 Task: Search one way flight ticket for 5 adults, 1 child, 2 infants in seat and 1 infant on lap in business from Huntington: Tri-state Airport (milton J. Ferguson Field) to Riverton: Central Wyoming Regional Airport (was Riverton Regional) on 8-4-2023. Choice of flights is Sun country airlines. Number of bags: 2 checked bags. Price is upto 105000. Outbound departure time preference is 23:30.
Action: Mouse moved to (347, 284)
Screenshot: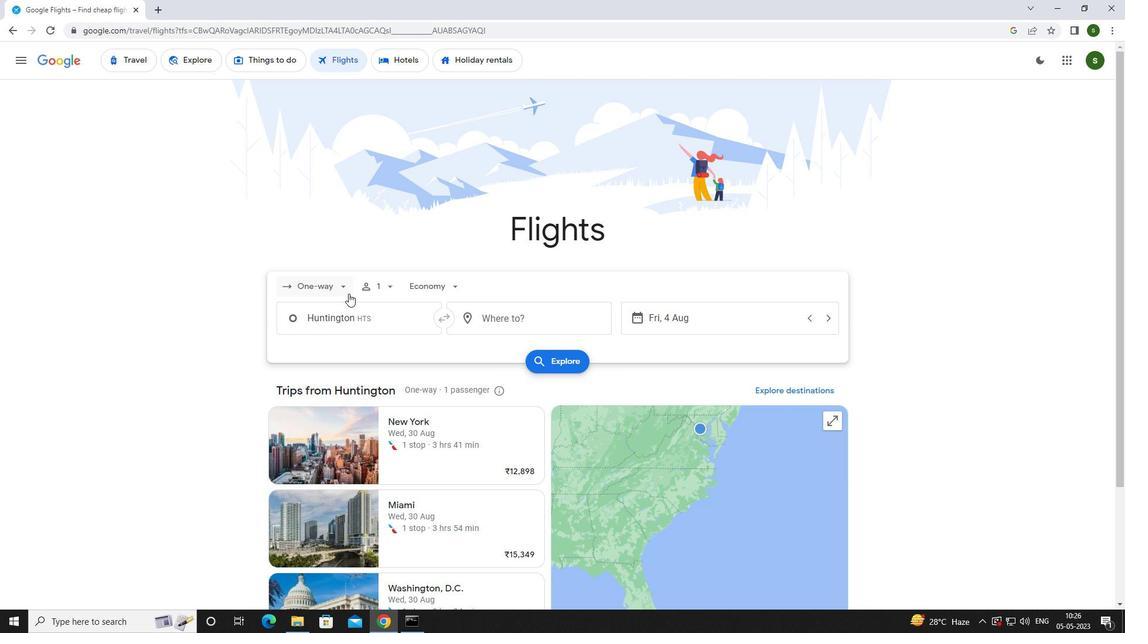 
Action: Mouse pressed left at (347, 284)
Screenshot: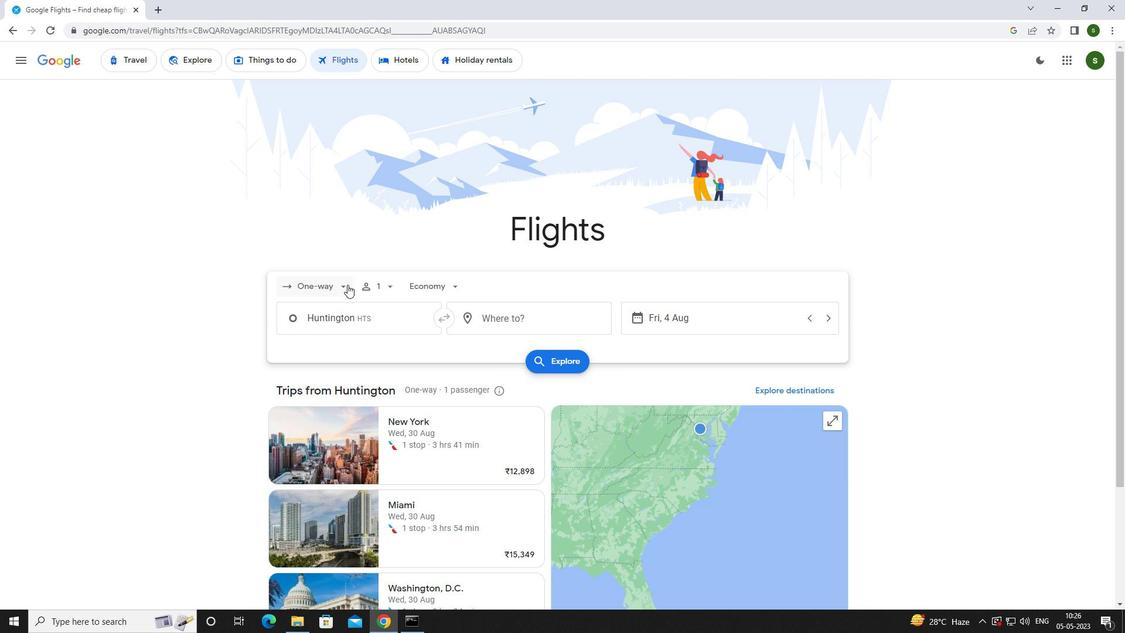 
Action: Mouse moved to (351, 338)
Screenshot: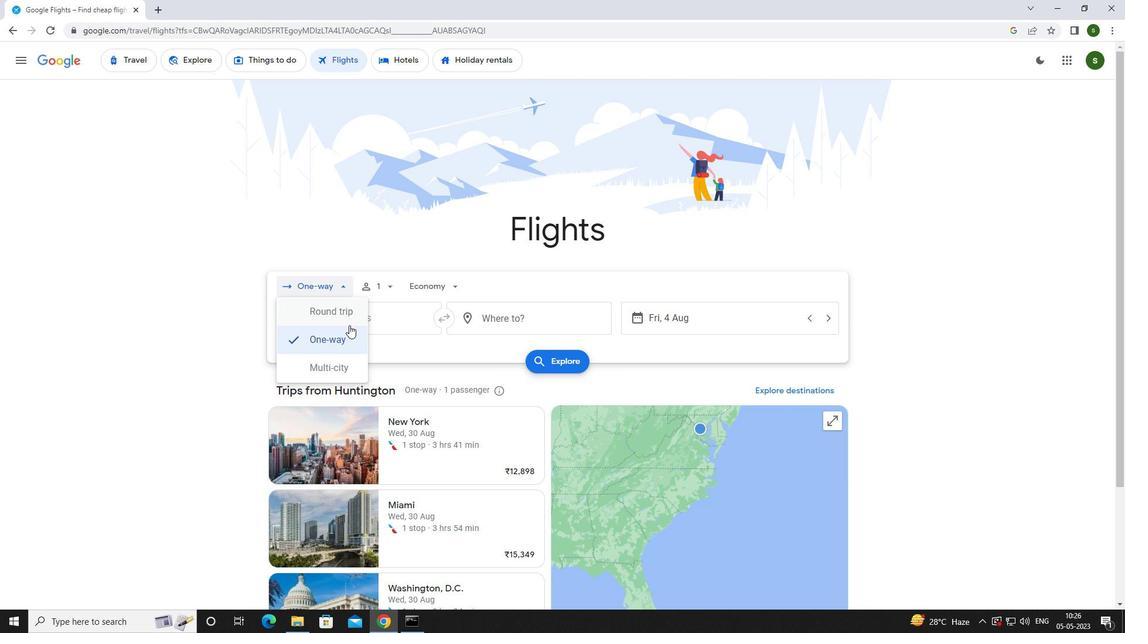 
Action: Mouse pressed left at (351, 338)
Screenshot: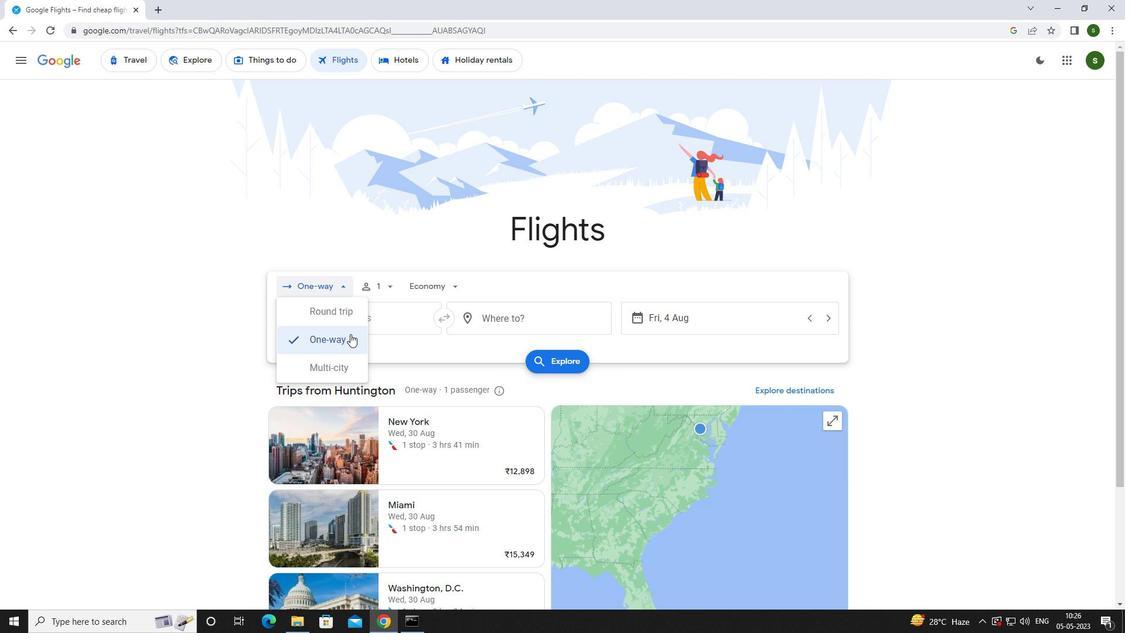 
Action: Mouse moved to (389, 289)
Screenshot: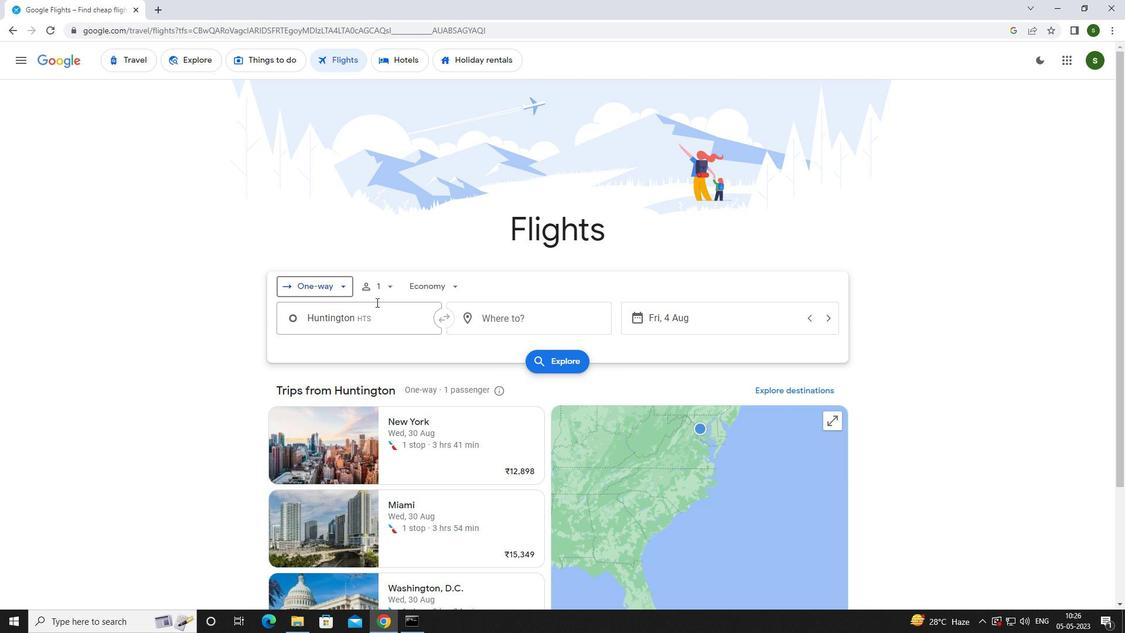 
Action: Mouse pressed left at (389, 289)
Screenshot: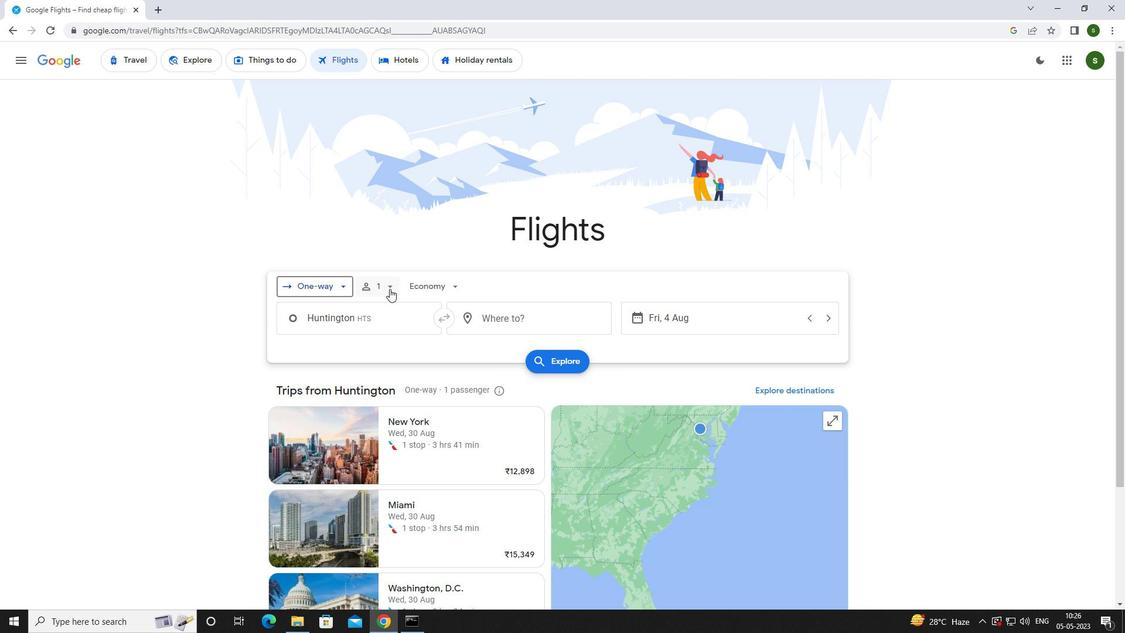 
Action: Mouse moved to (485, 316)
Screenshot: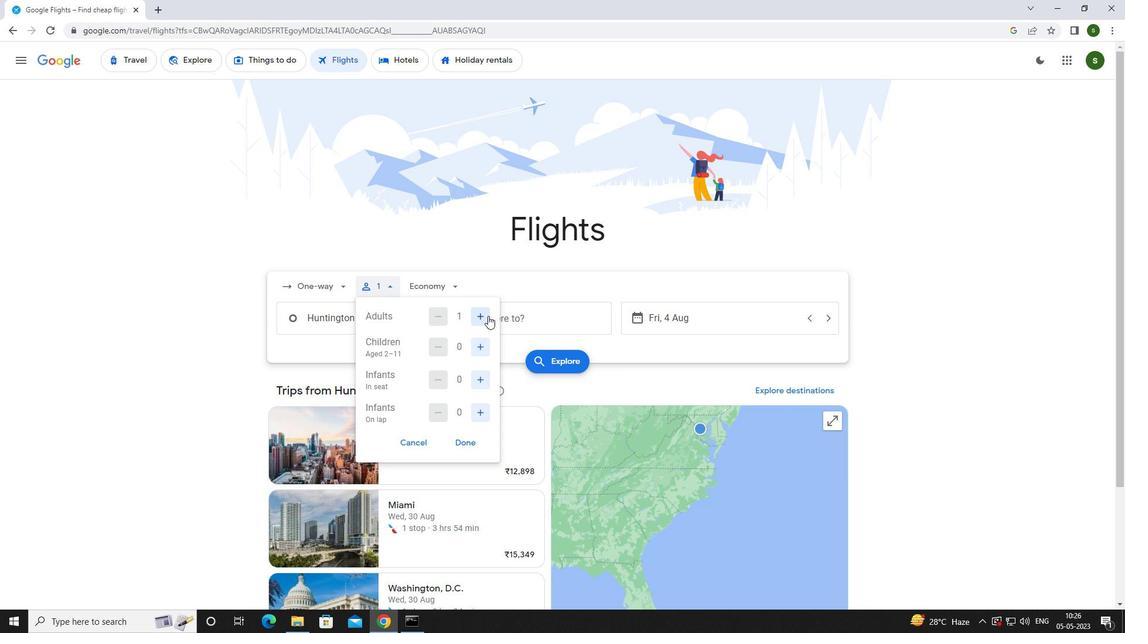 
Action: Mouse pressed left at (485, 316)
Screenshot: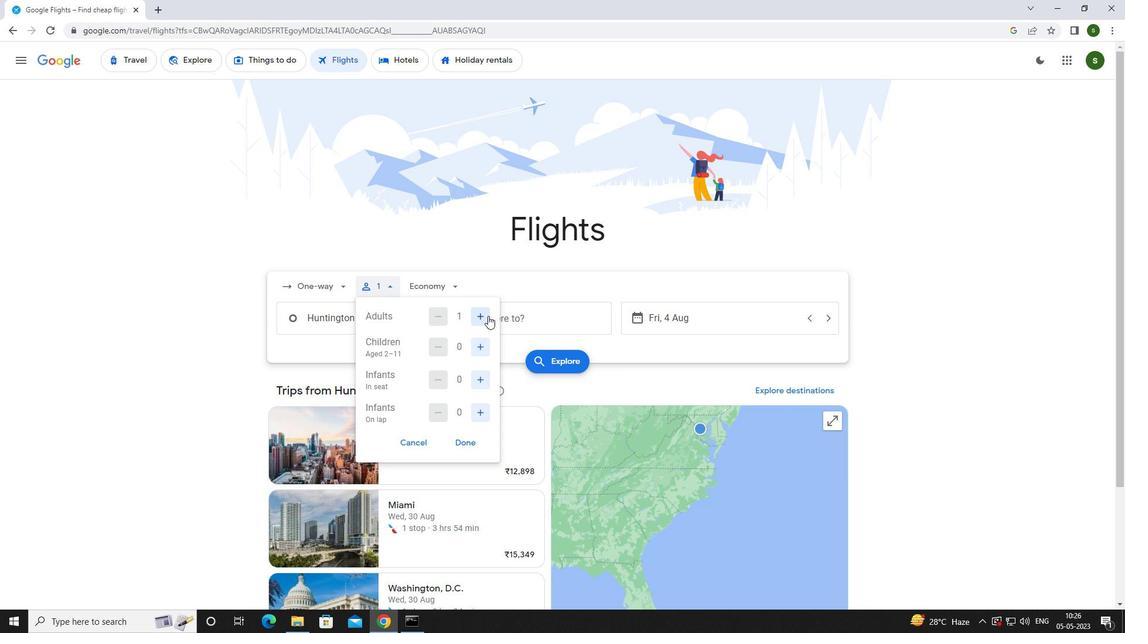 
Action: Mouse pressed left at (485, 316)
Screenshot: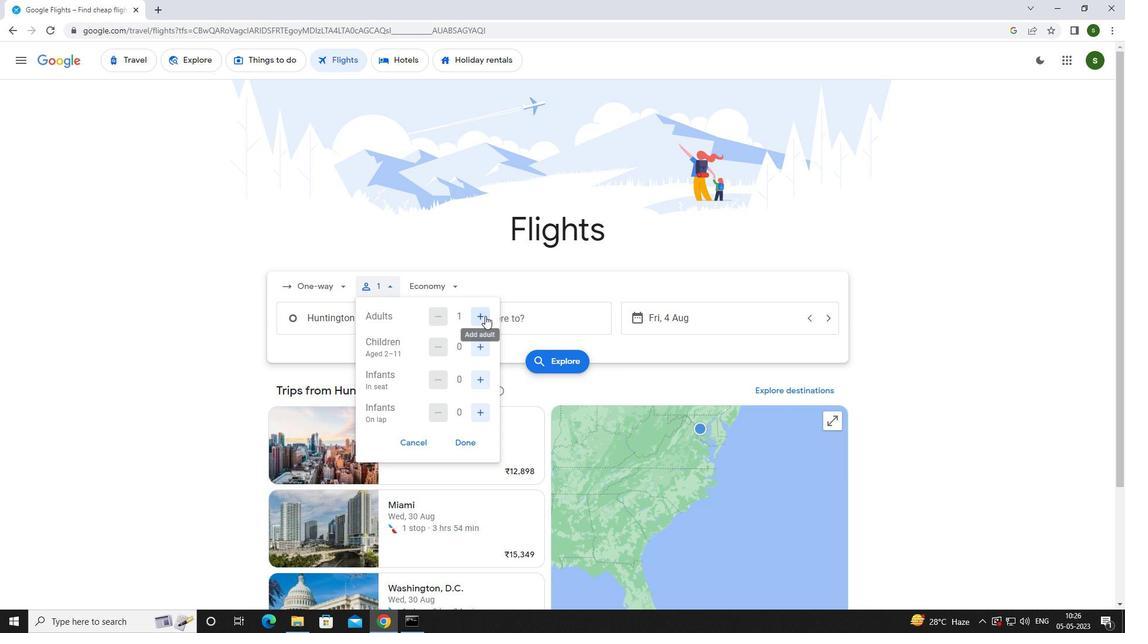 
Action: Mouse pressed left at (485, 316)
Screenshot: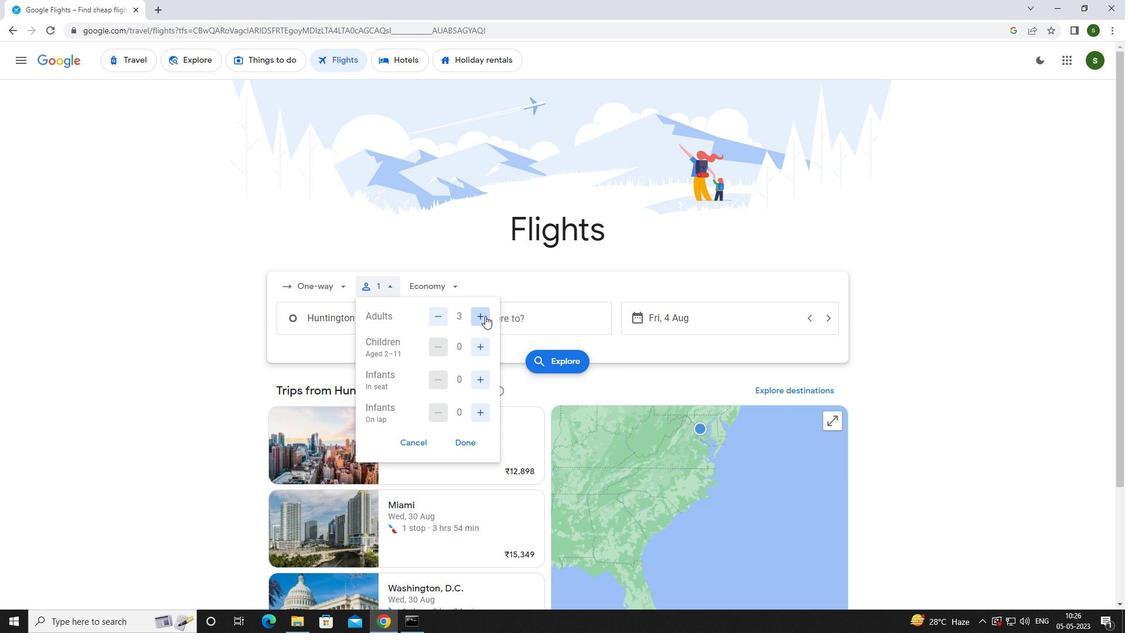 
Action: Mouse pressed left at (485, 316)
Screenshot: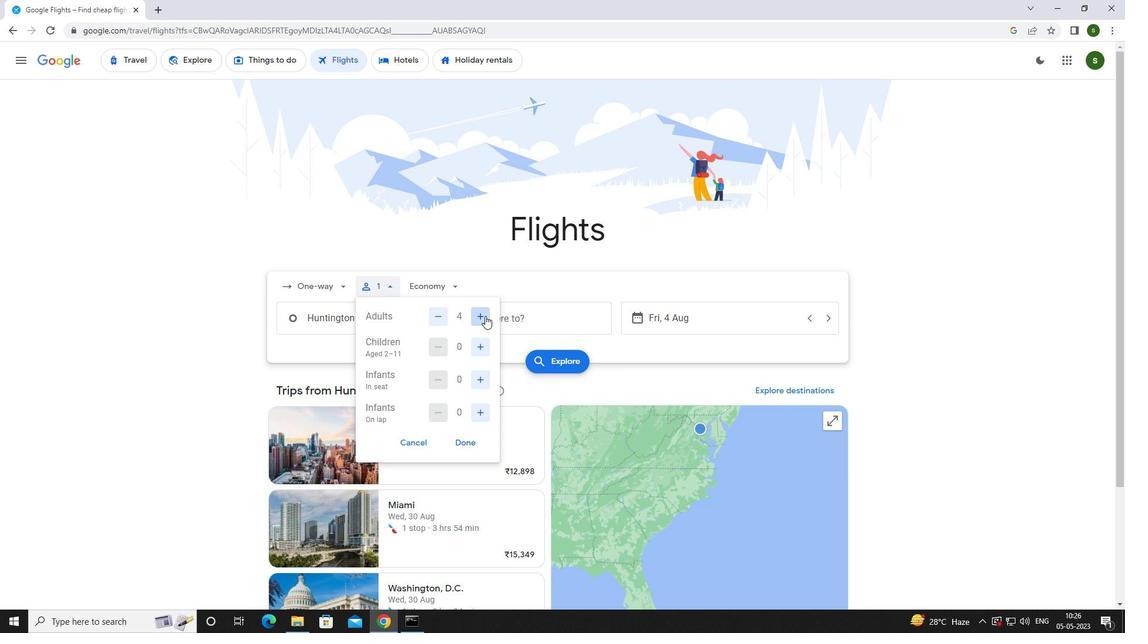 
Action: Mouse moved to (484, 343)
Screenshot: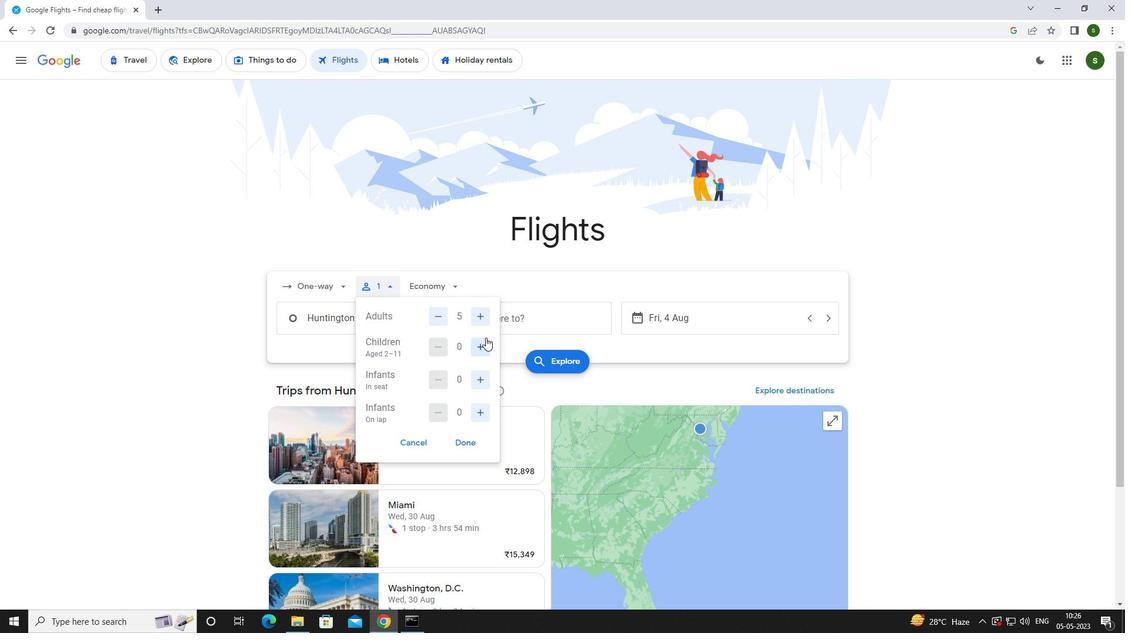 
Action: Mouse pressed left at (484, 343)
Screenshot: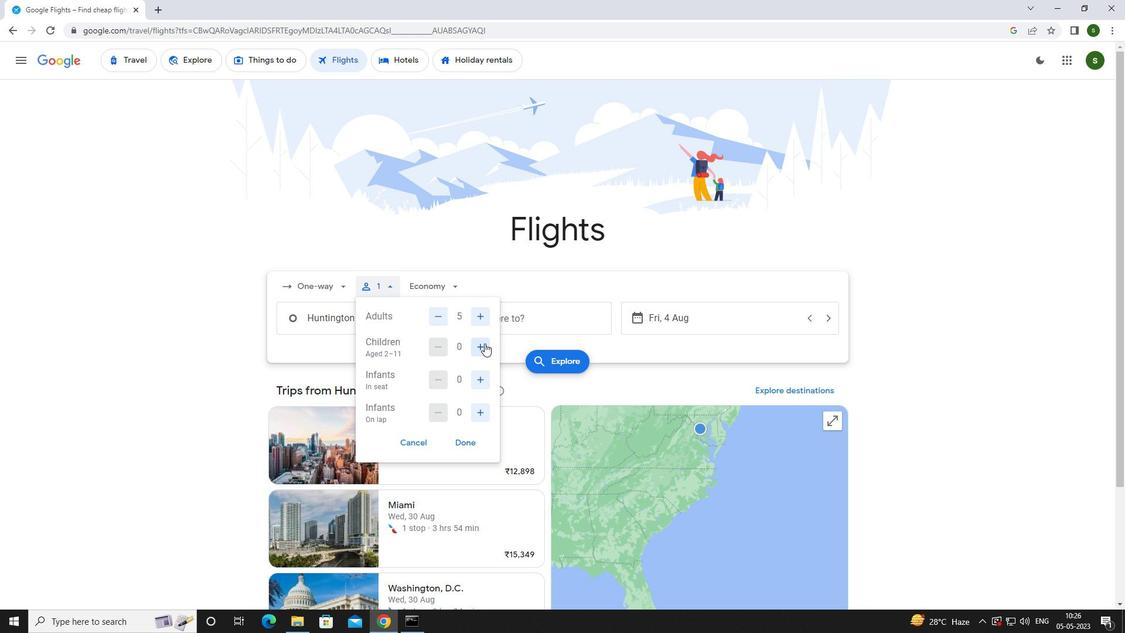 
Action: Mouse moved to (483, 381)
Screenshot: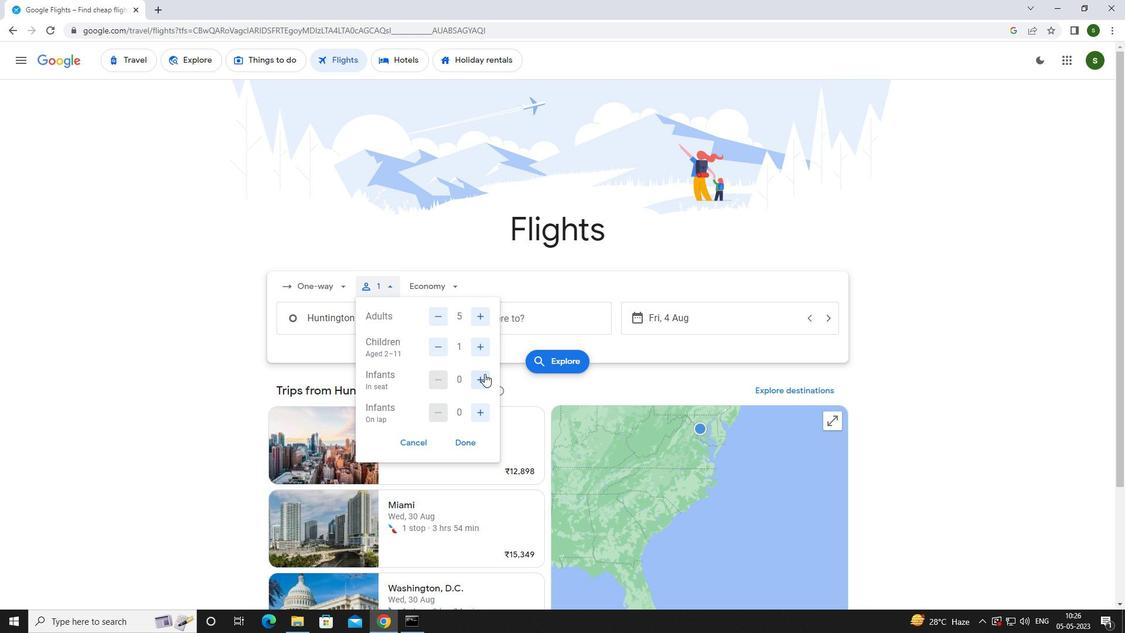 
Action: Mouse pressed left at (483, 381)
Screenshot: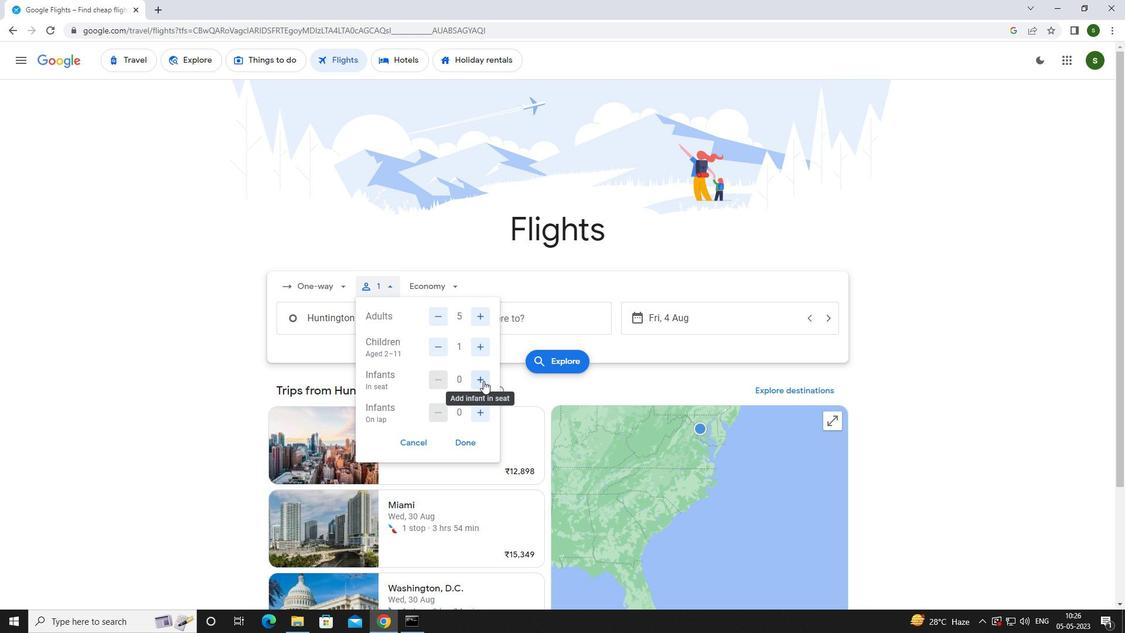 
Action: Mouse moved to (483, 381)
Screenshot: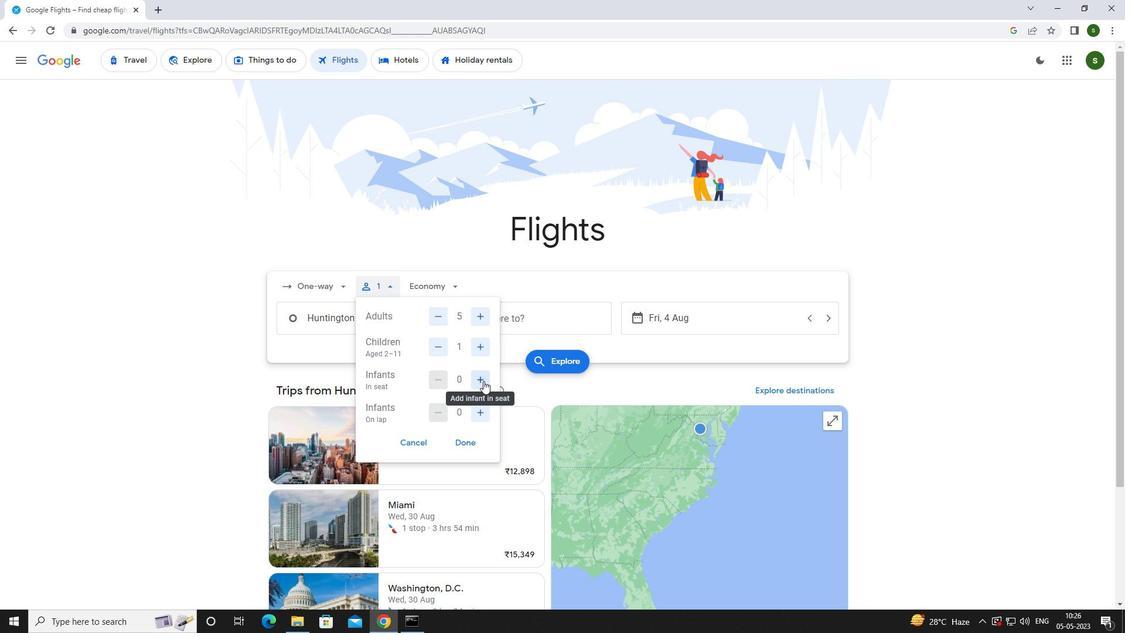 
Action: Mouse pressed left at (483, 381)
Screenshot: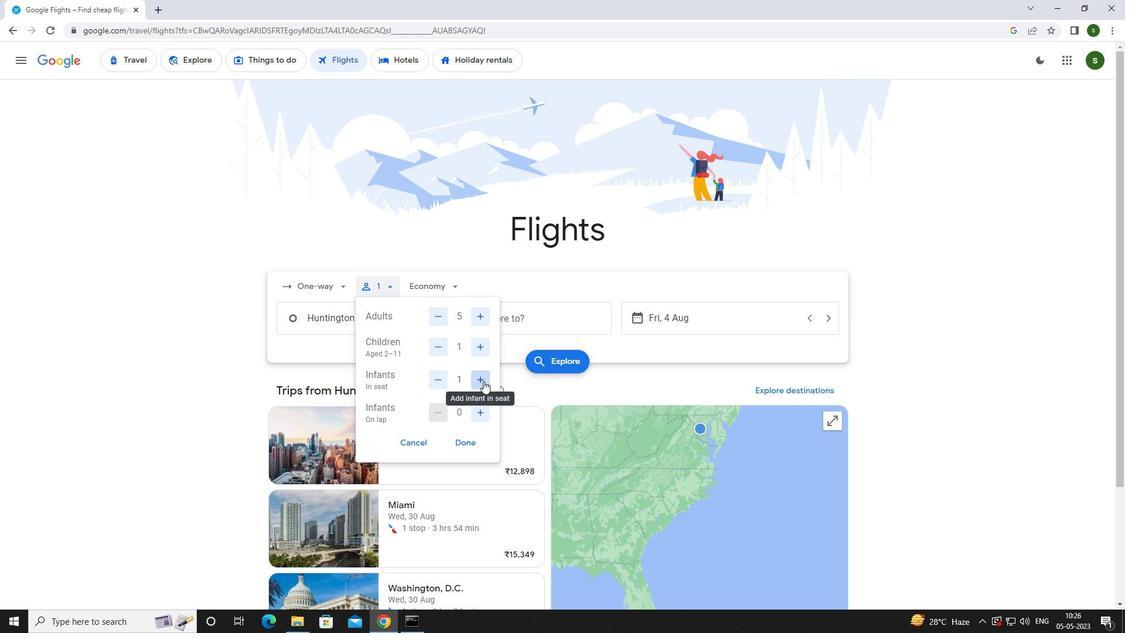 
Action: Mouse moved to (486, 406)
Screenshot: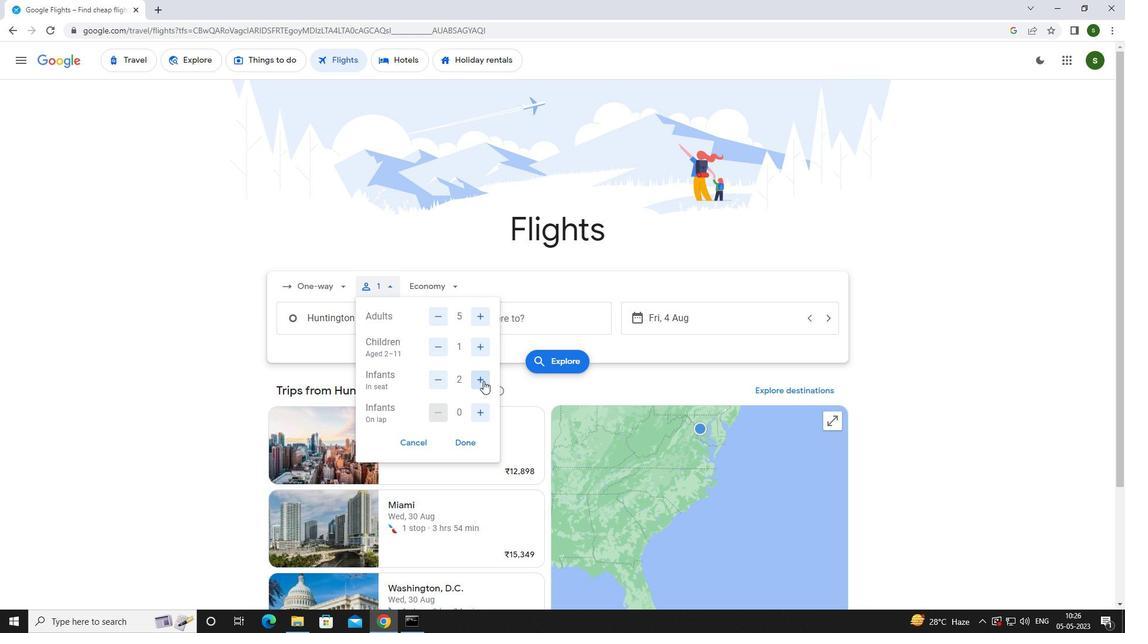 
Action: Mouse pressed left at (486, 406)
Screenshot: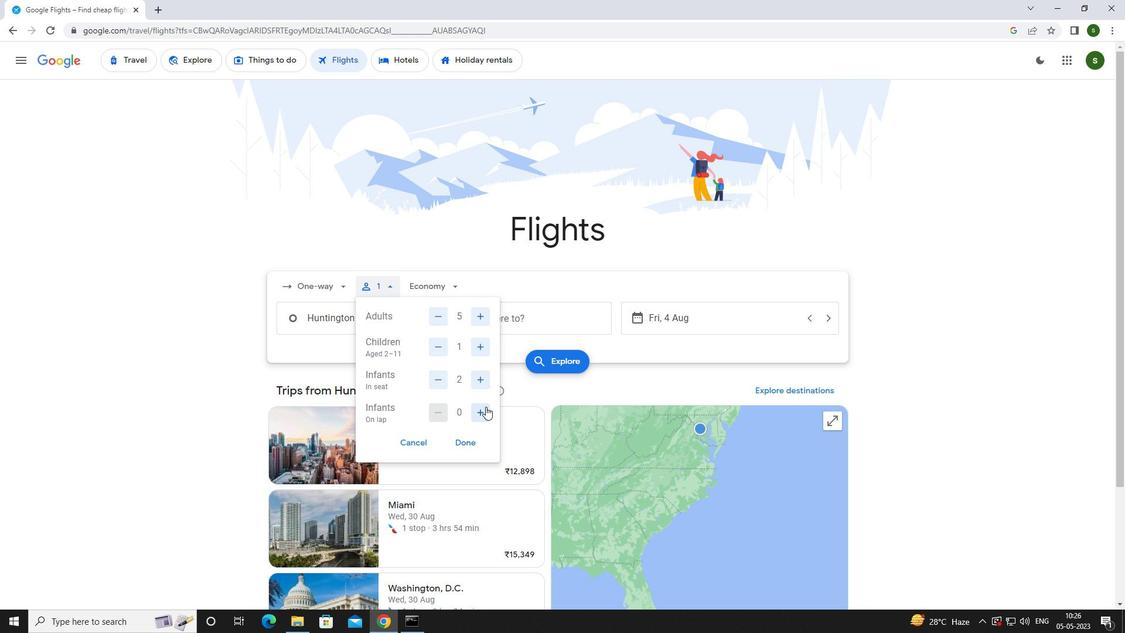 
Action: Mouse moved to (445, 285)
Screenshot: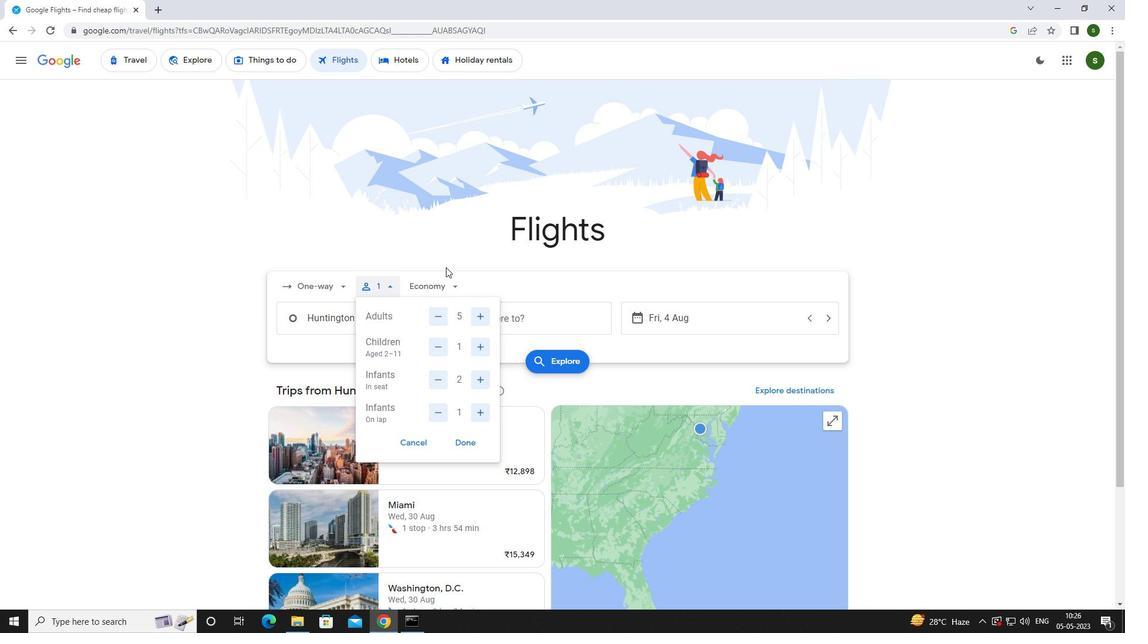 
Action: Mouse pressed left at (445, 285)
Screenshot: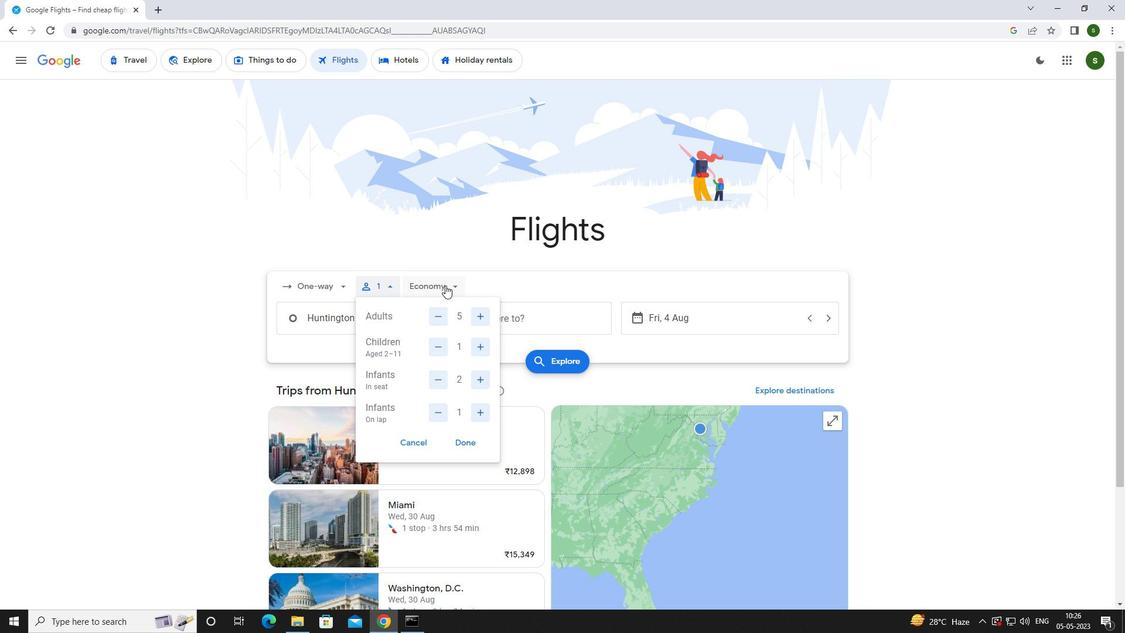 
Action: Mouse moved to (456, 366)
Screenshot: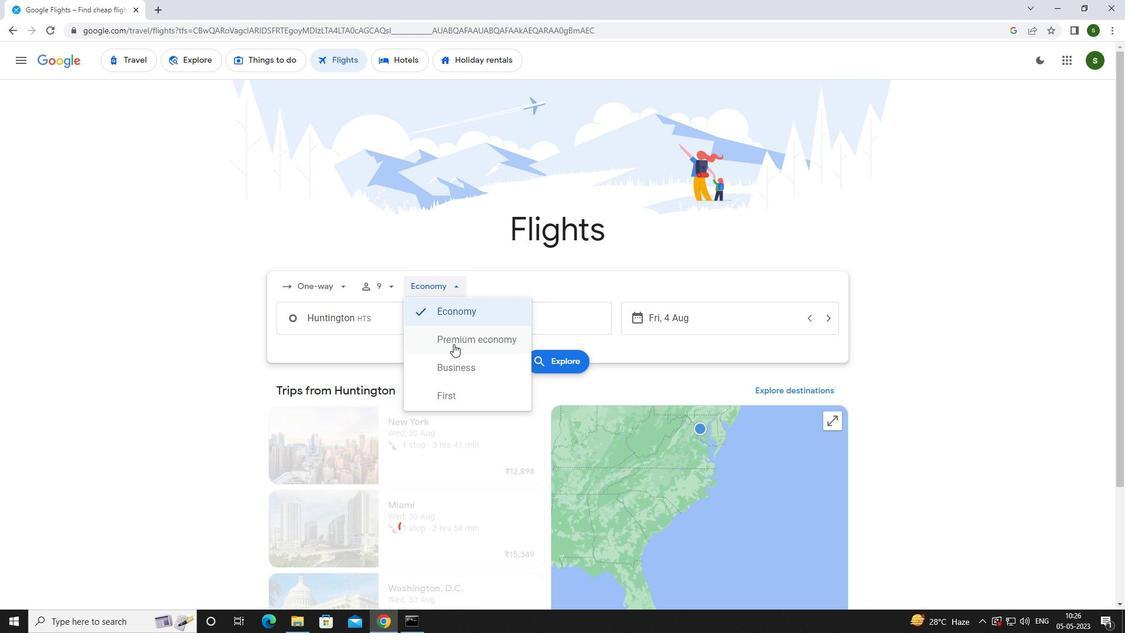 
Action: Mouse pressed left at (456, 366)
Screenshot: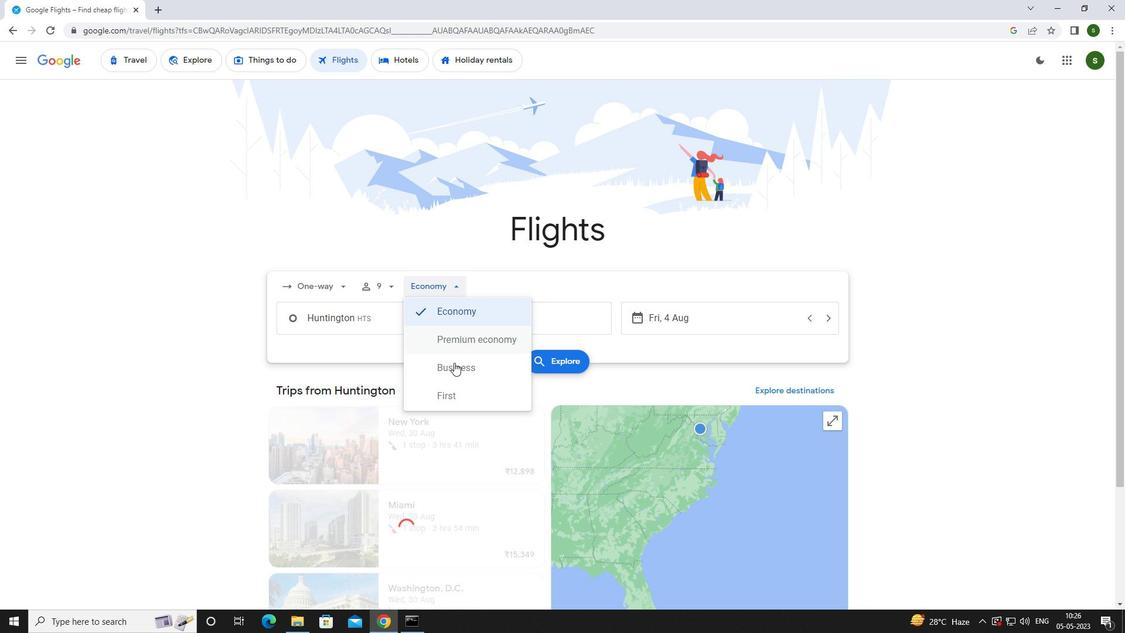 
Action: Mouse moved to (415, 318)
Screenshot: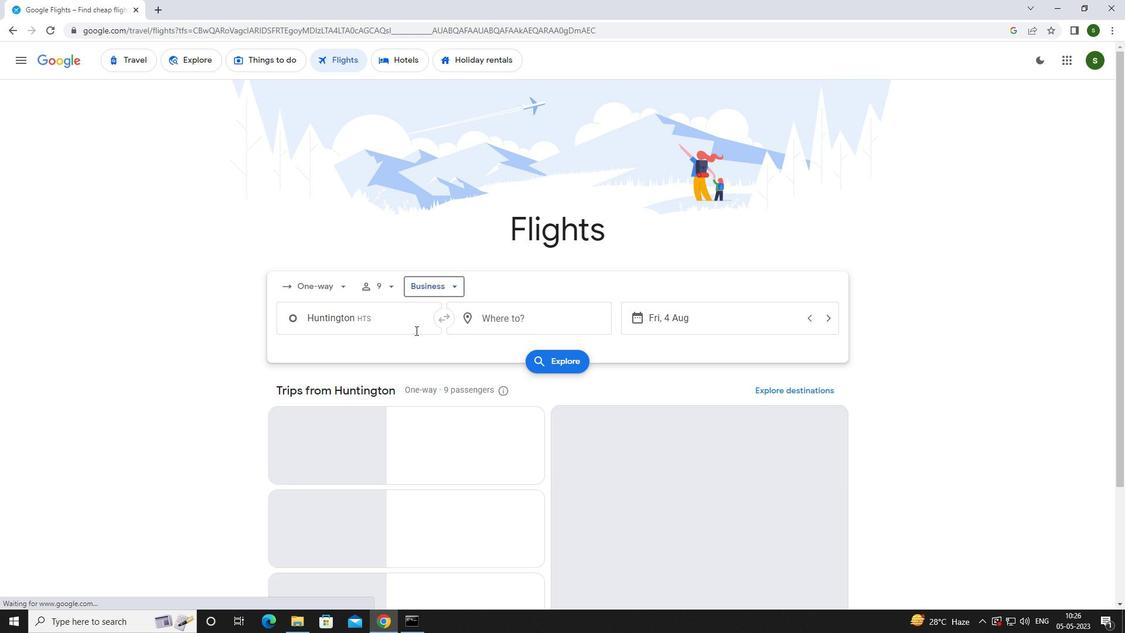 
Action: Mouse pressed left at (415, 318)
Screenshot: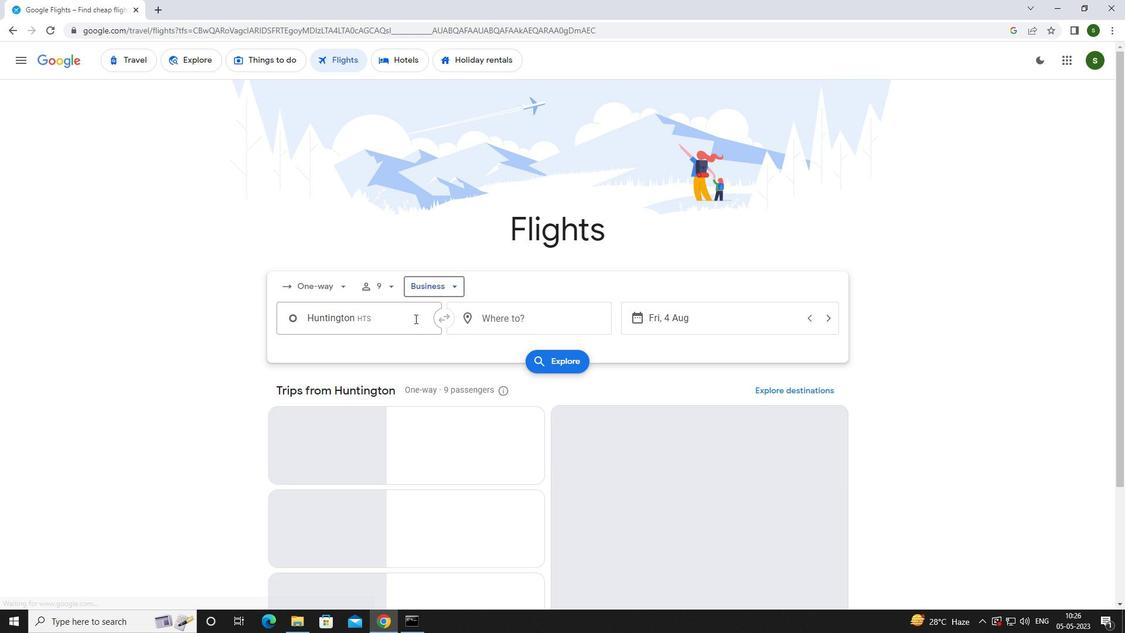
Action: Key pressed <Key.caps_lock>h<Key.caps_lock>untington
Screenshot: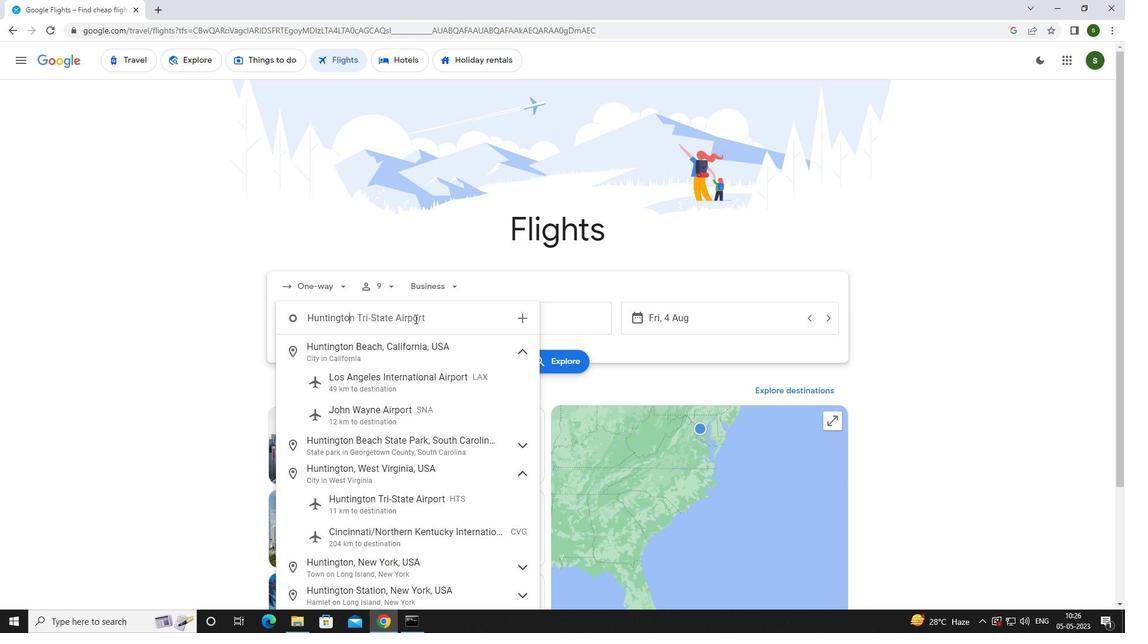 
Action: Mouse moved to (438, 502)
Screenshot: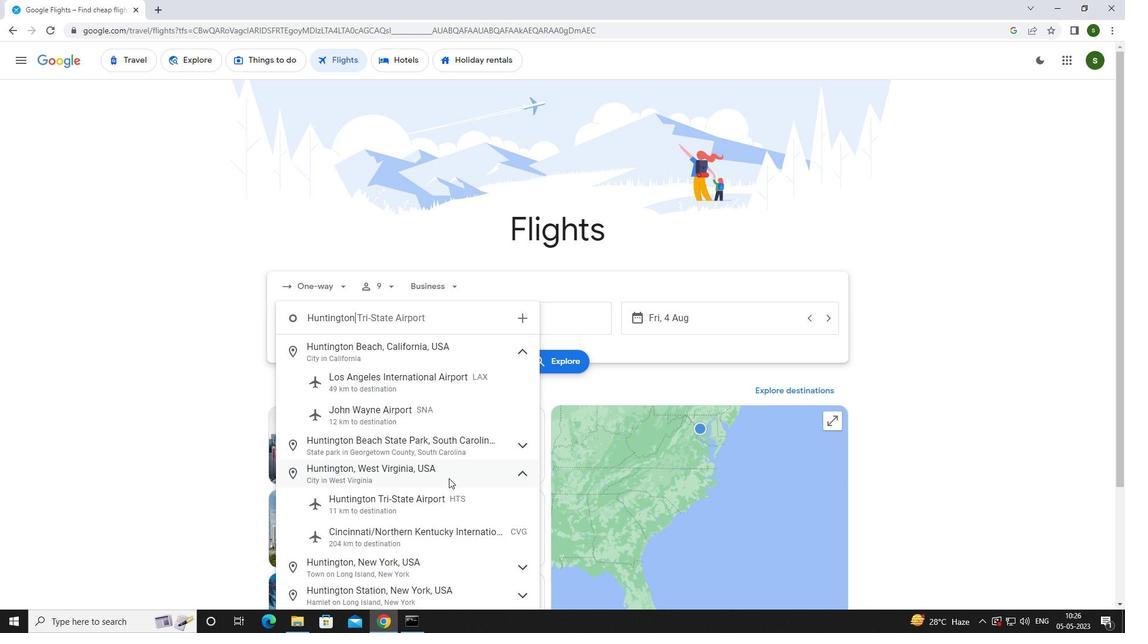 
Action: Mouse pressed left at (438, 502)
Screenshot: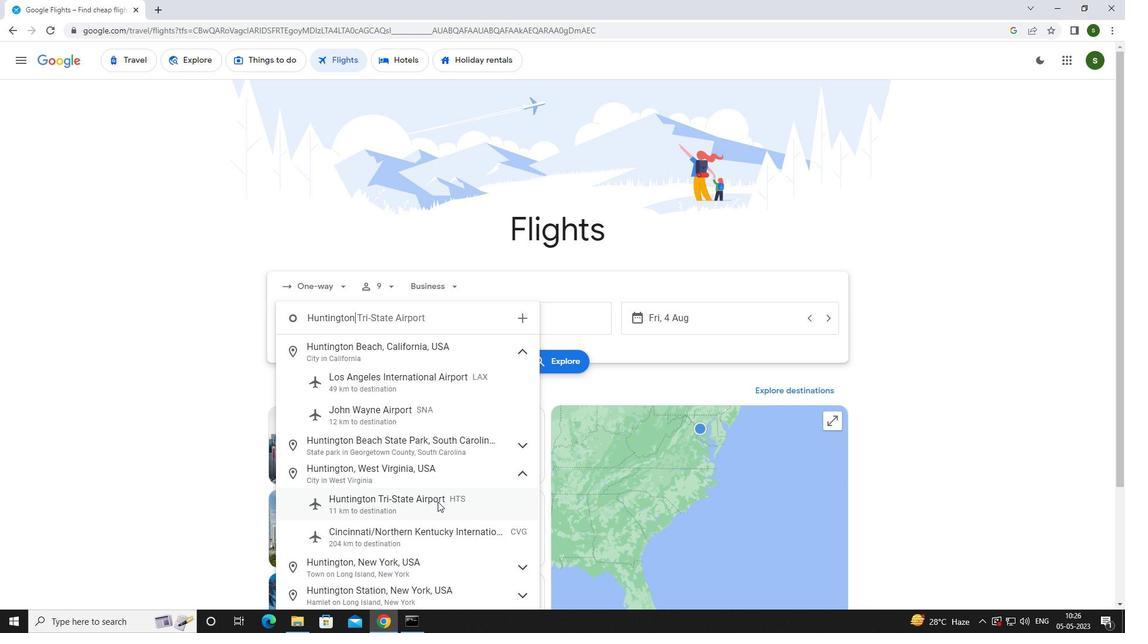 
Action: Mouse moved to (527, 324)
Screenshot: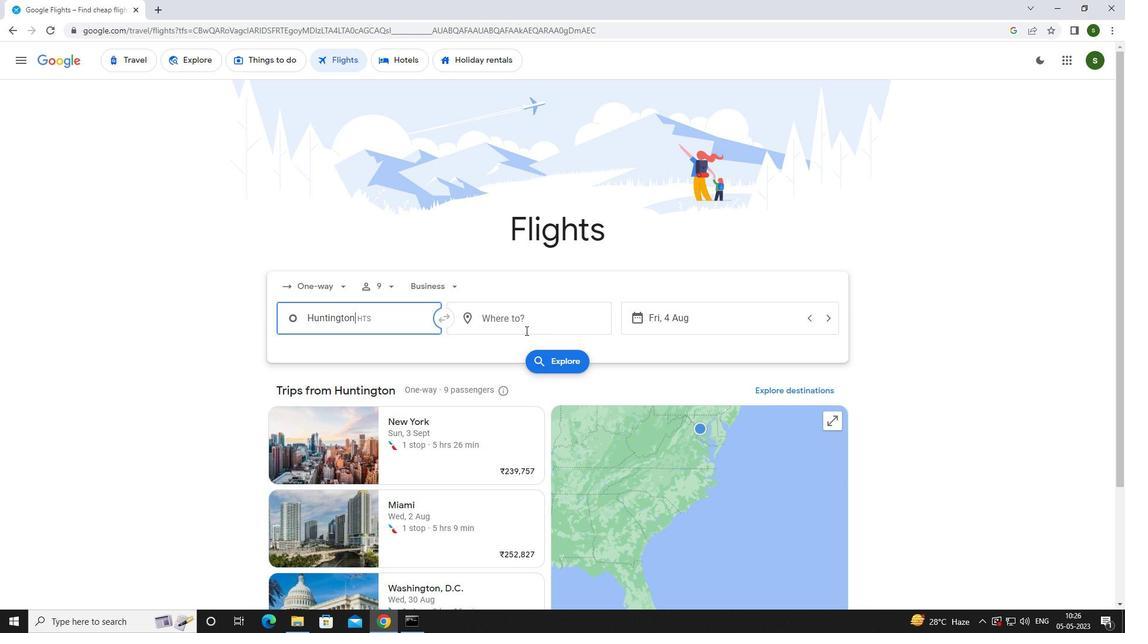 
Action: Mouse pressed left at (527, 324)
Screenshot: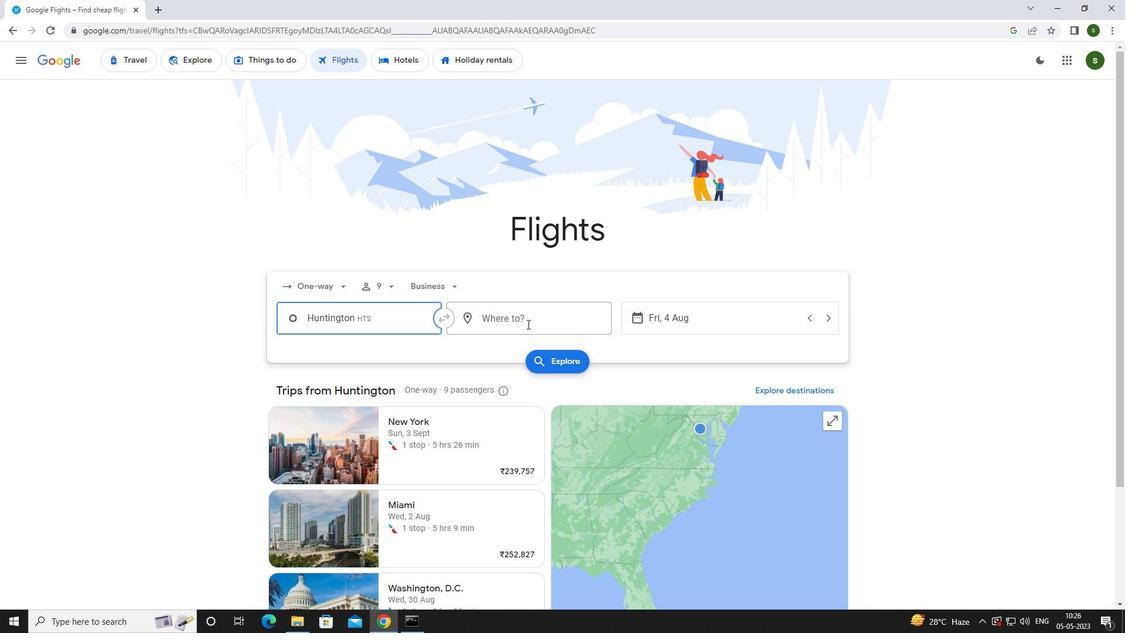 
Action: Key pressed <Key.caps_lock>r<Key.caps_lock>iverton
Screenshot: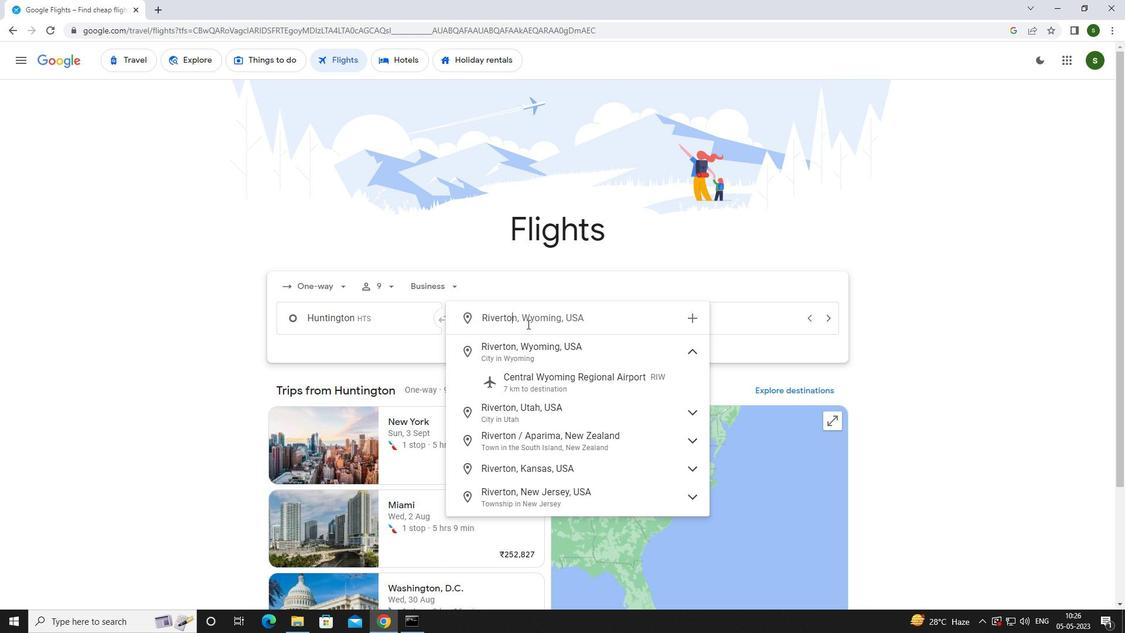 
Action: Mouse moved to (545, 385)
Screenshot: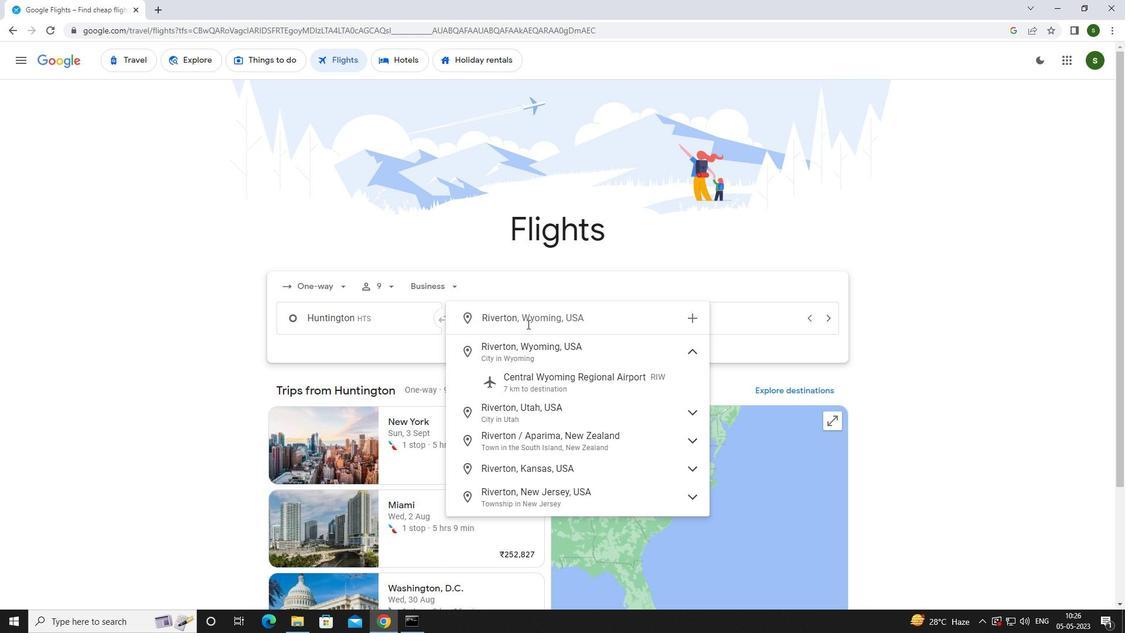 
Action: Mouse pressed left at (545, 385)
Screenshot: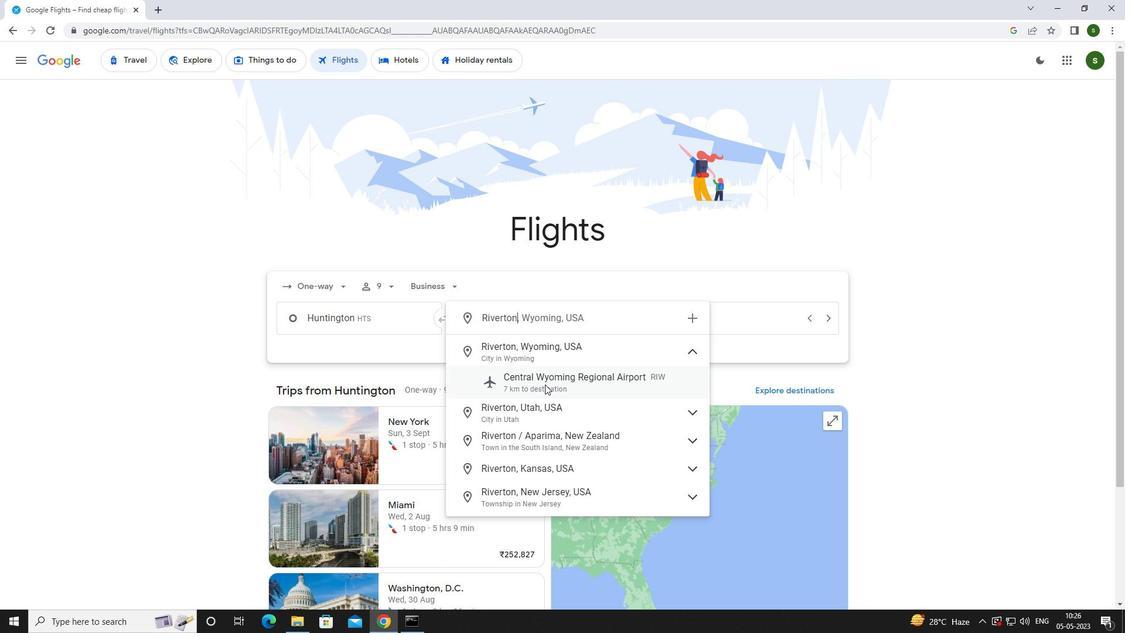 
Action: Mouse moved to (700, 321)
Screenshot: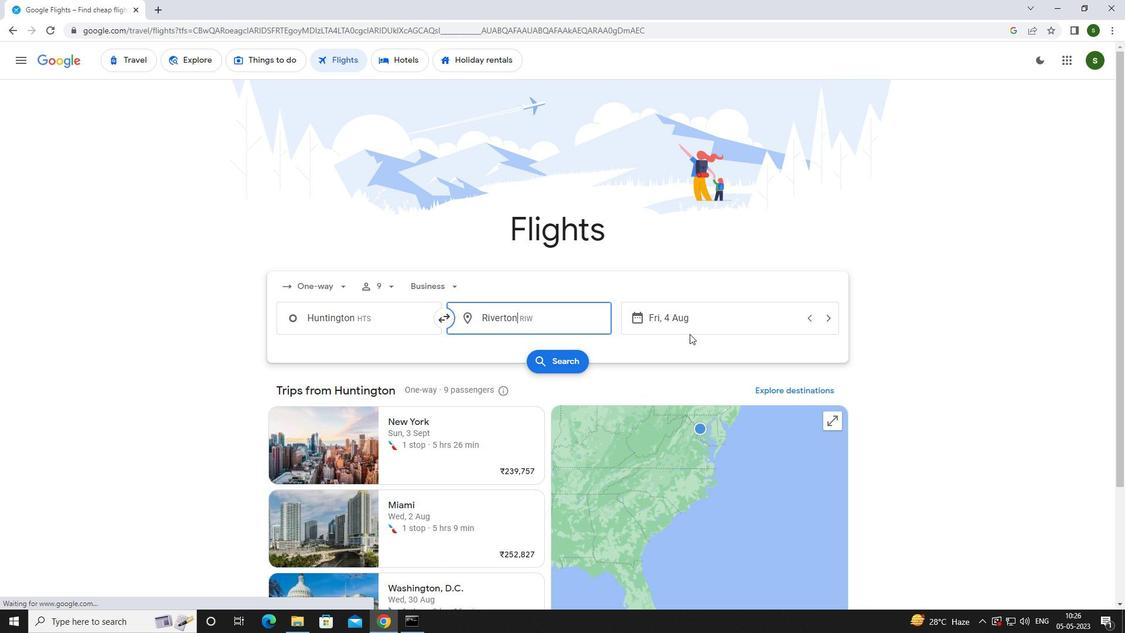 
Action: Mouse pressed left at (700, 321)
Screenshot: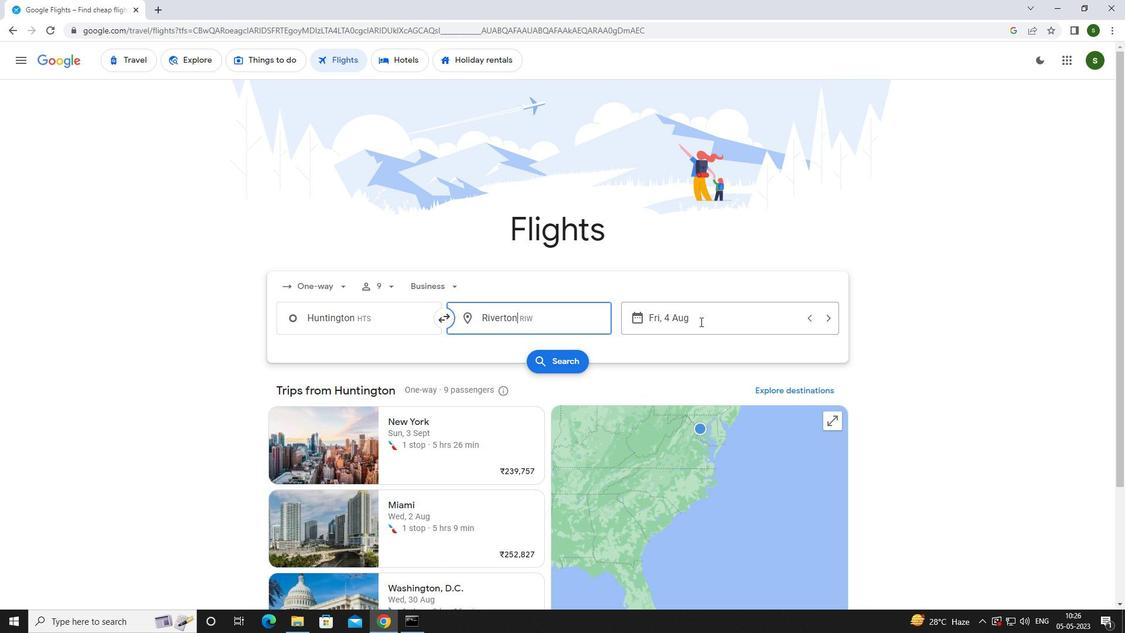 
Action: Mouse moved to (571, 395)
Screenshot: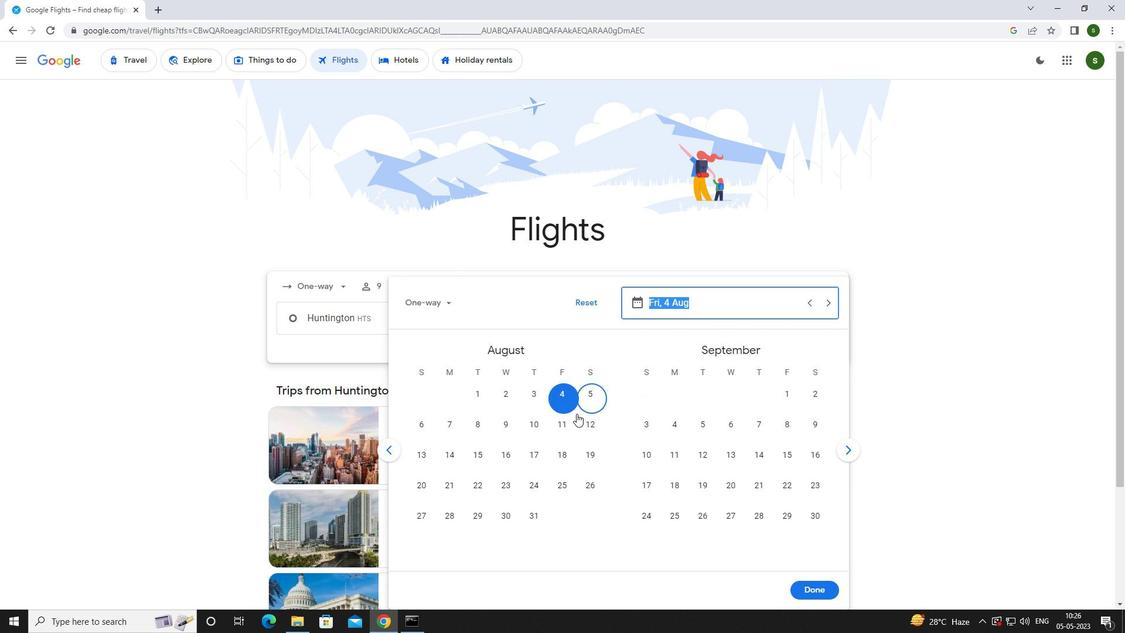 
Action: Mouse pressed left at (571, 395)
Screenshot: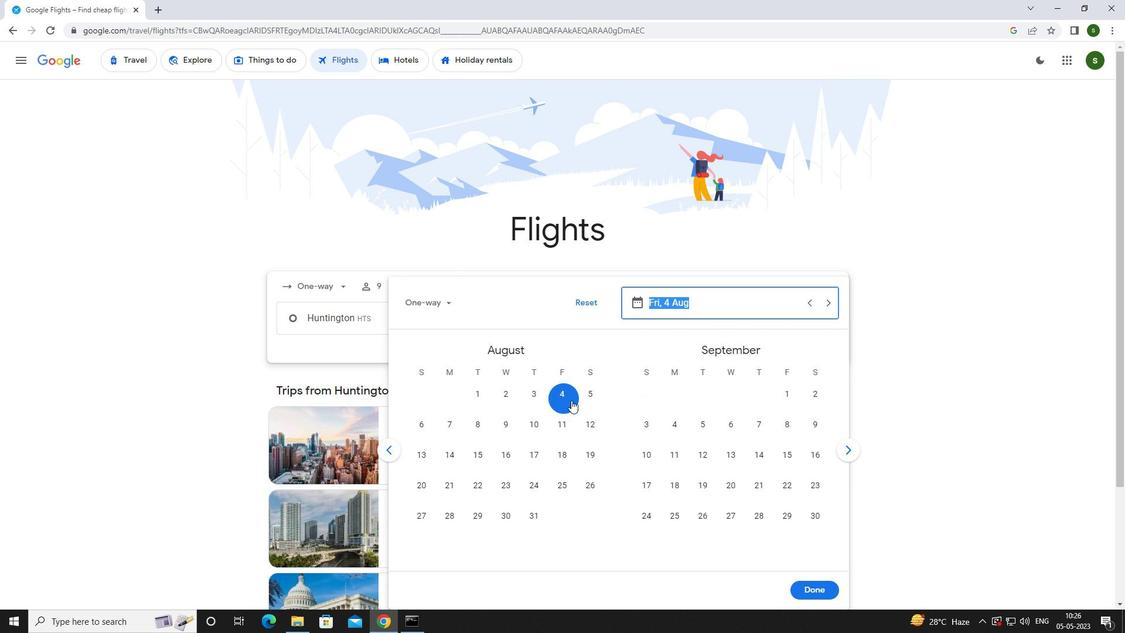 
Action: Mouse moved to (806, 586)
Screenshot: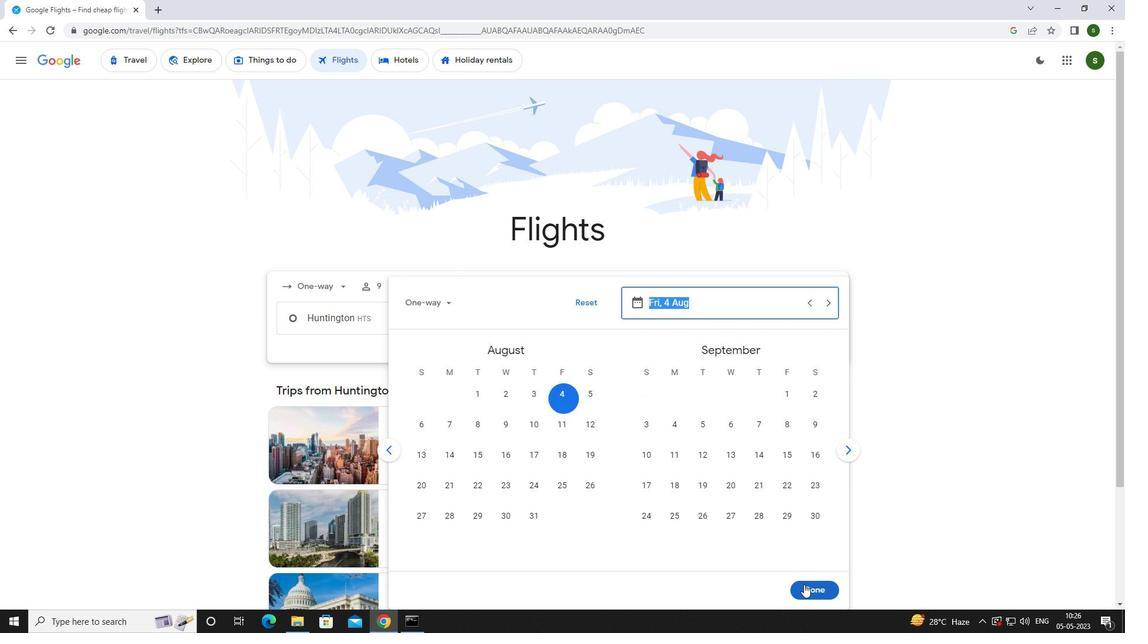 
Action: Mouse pressed left at (806, 586)
Screenshot: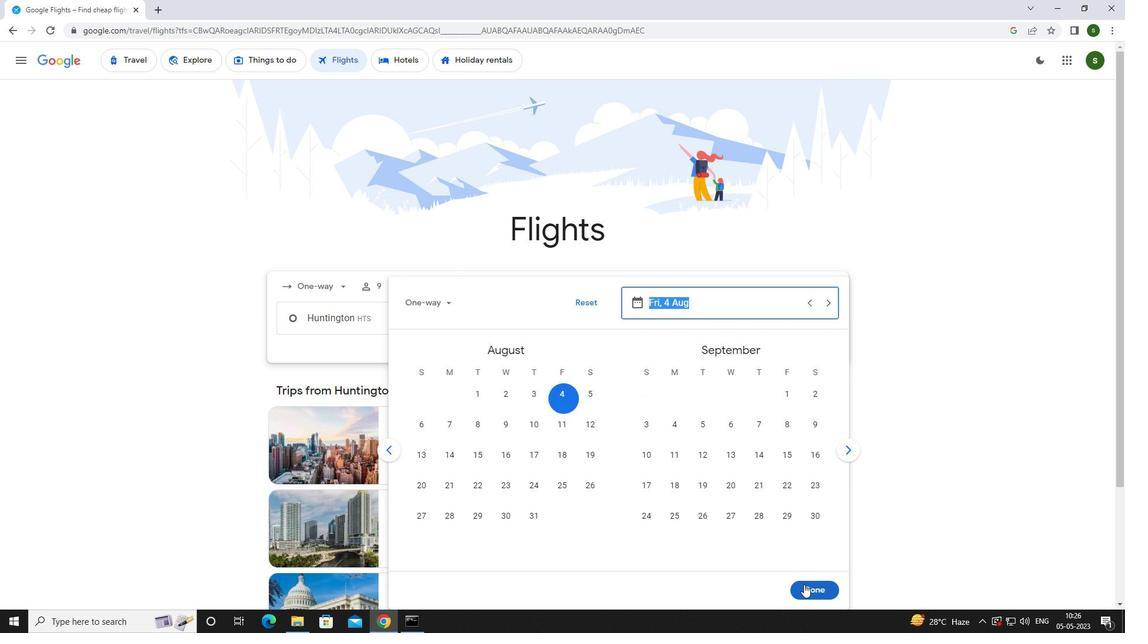 
Action: Mouse moved to (572, 368)
Screenshot: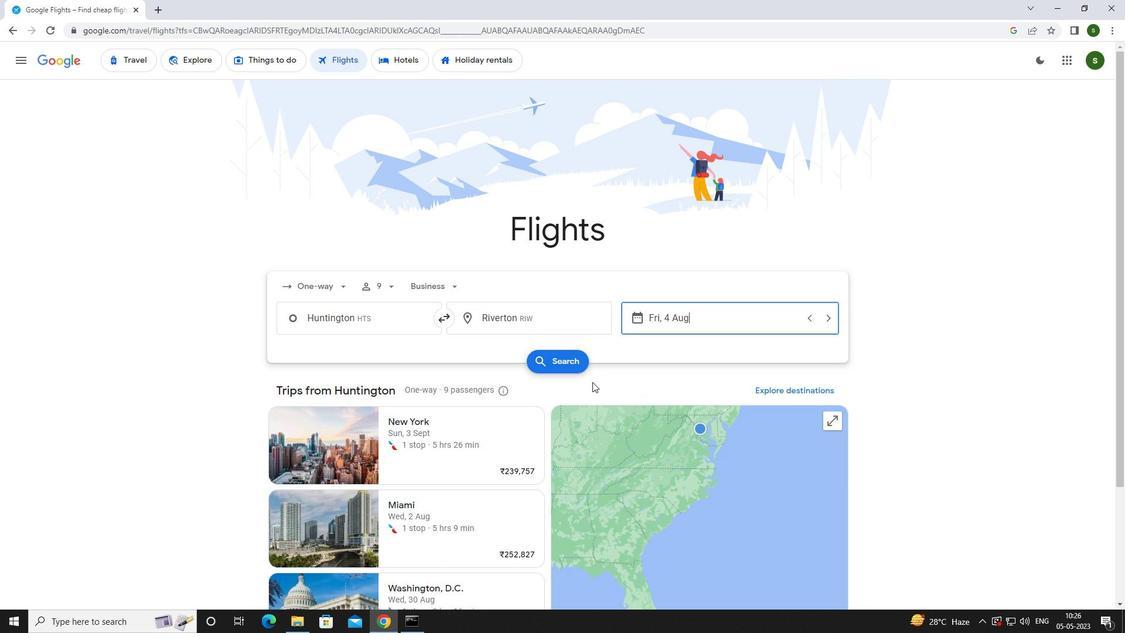 
Action: Mouse pressed left at (572, 368)
Screenshot: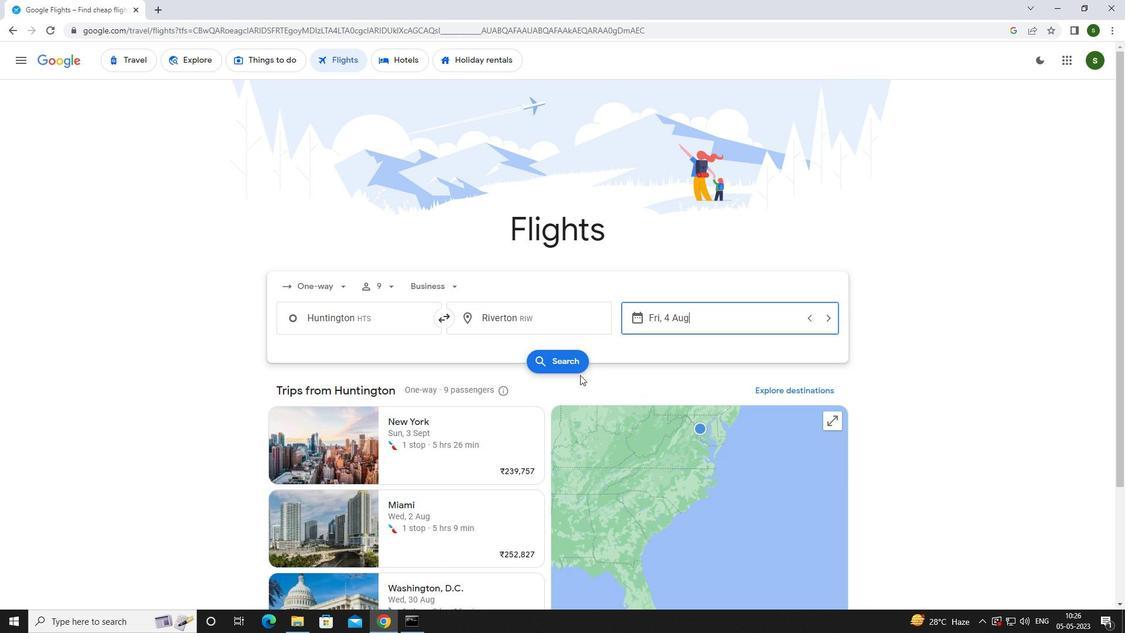 
Action: Mouse moved to (289, 174)
Screenshot: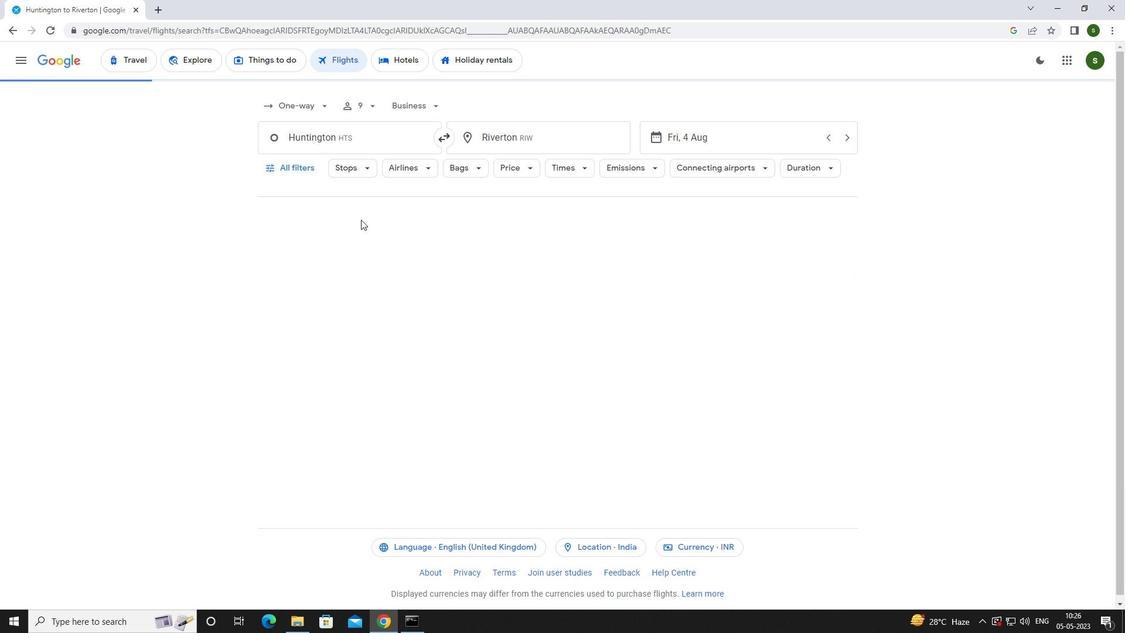 
Action: Mouse pressed left at (289, 174)
Screenshot: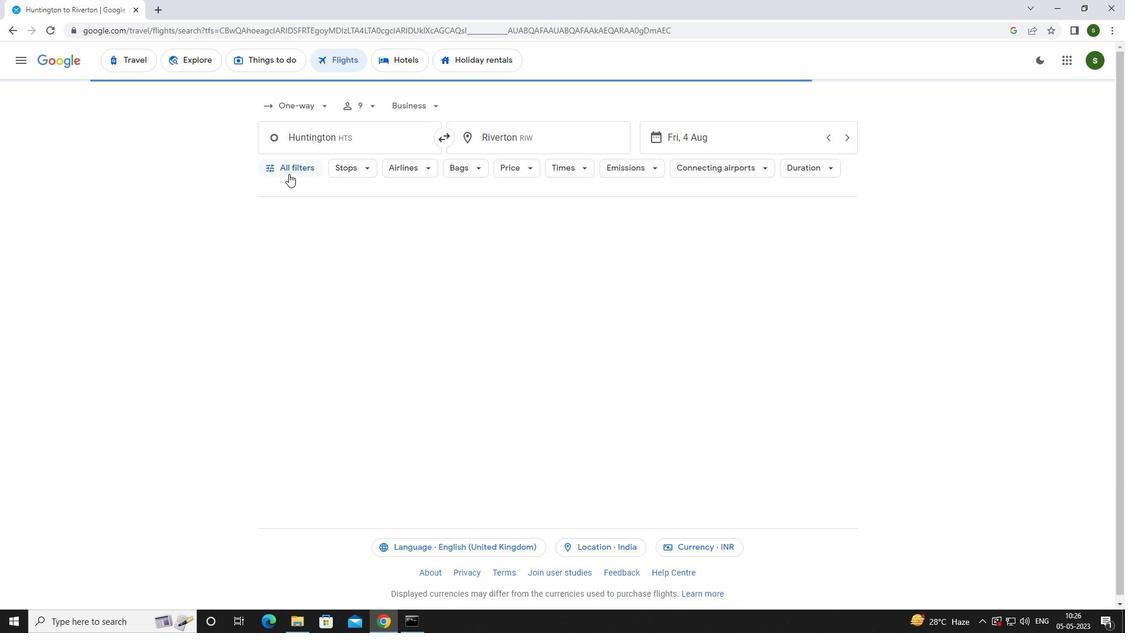 
Action: Mouse moved to (442, 415)
Screenshot: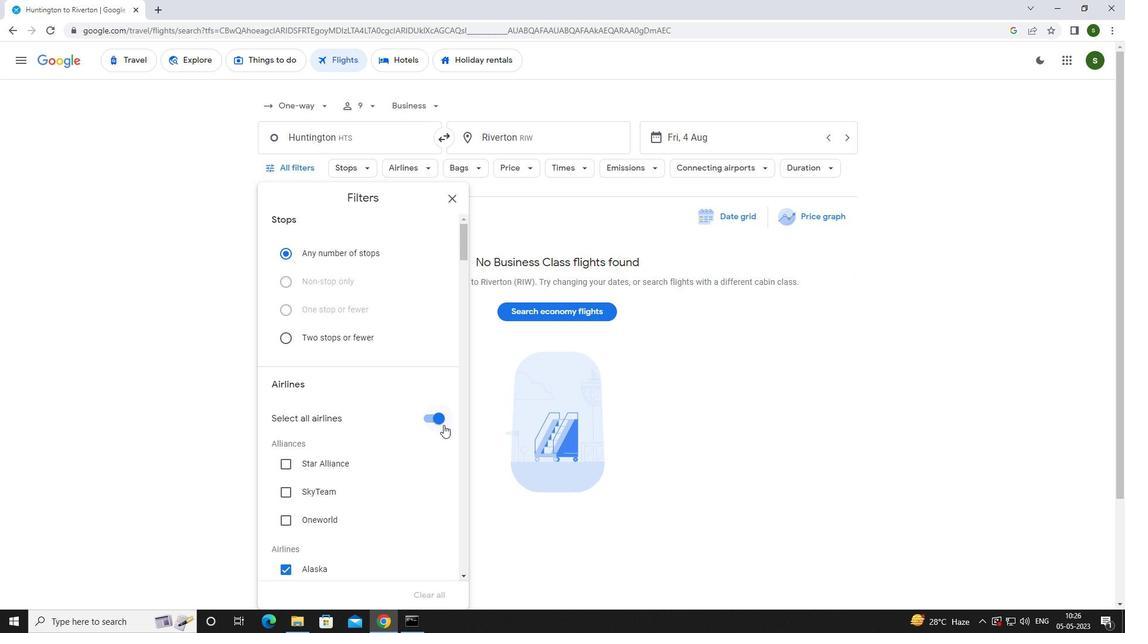 
Action: Mouse pressed left at (442, 415)
Screenshot: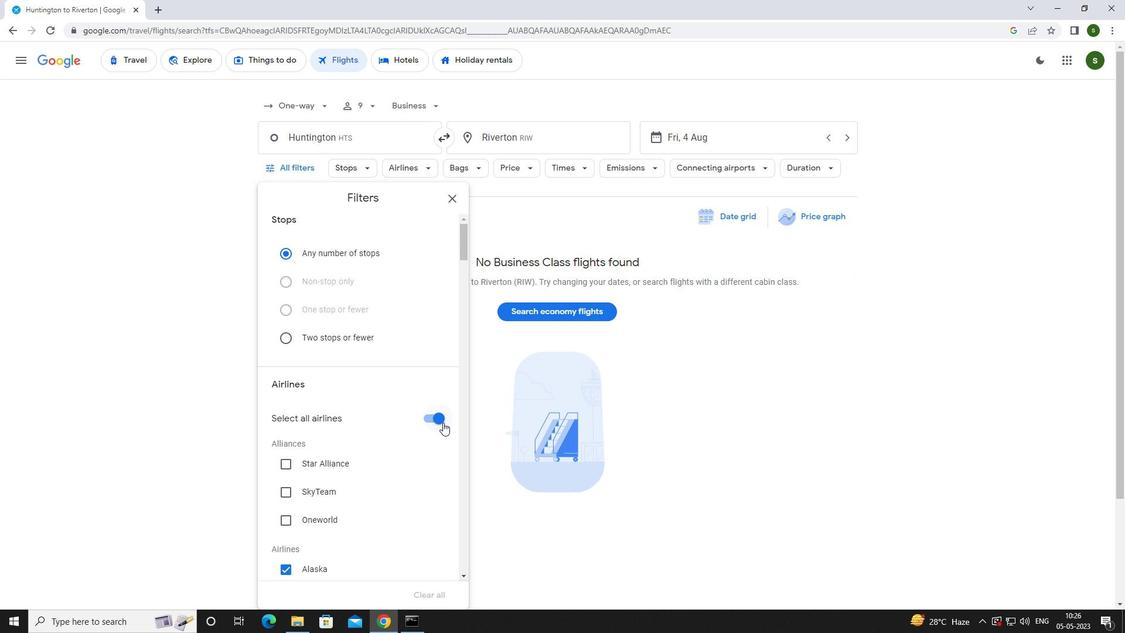 
Action: Mouse moved to (435, 394)
Screenshot: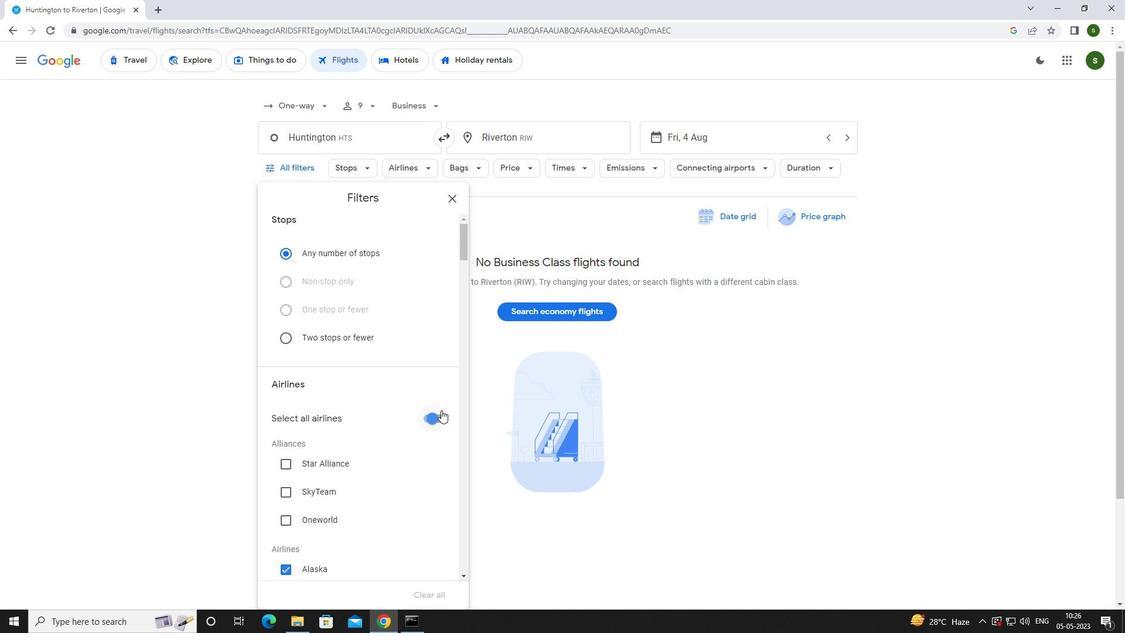 
Action: Mouse scrolled (435, 393) with delta (0, 0)
Screenshot: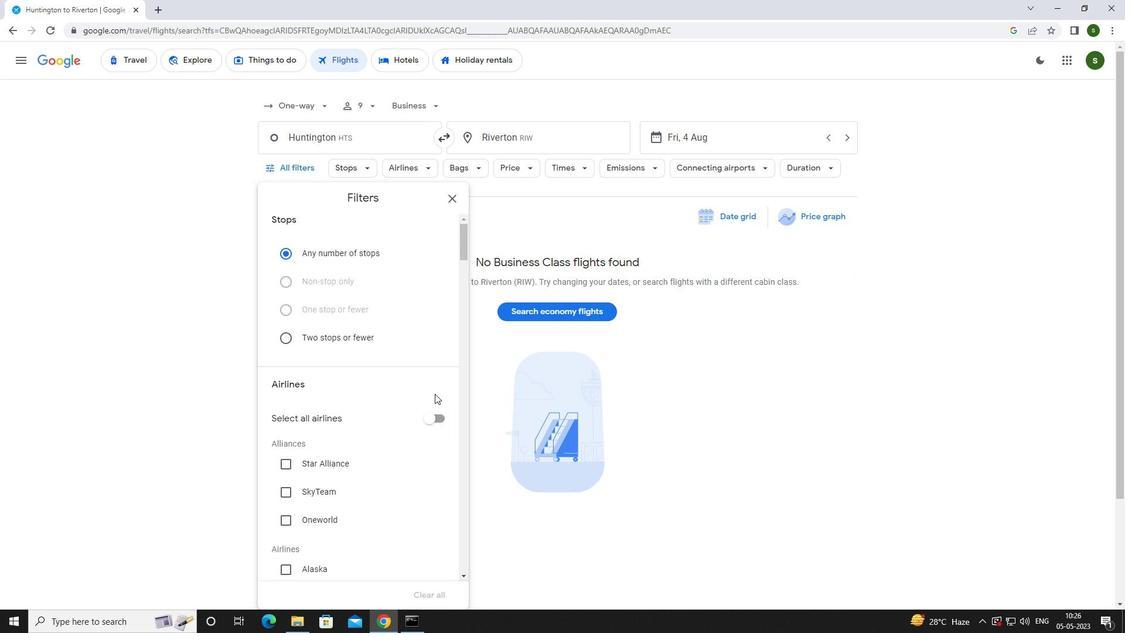 
Action: Mouse scrolled (435, 393) with delta (0, 0)
Screenshot: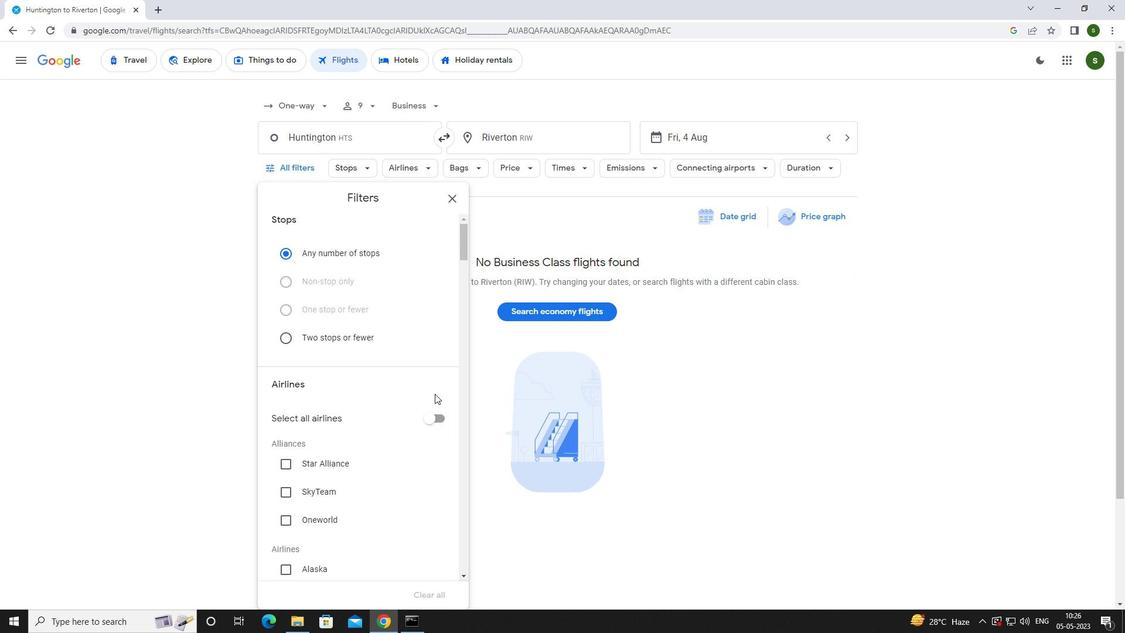 
Action: Mouse scrolled (435, 393) with delta (0, 0)
Screenshot: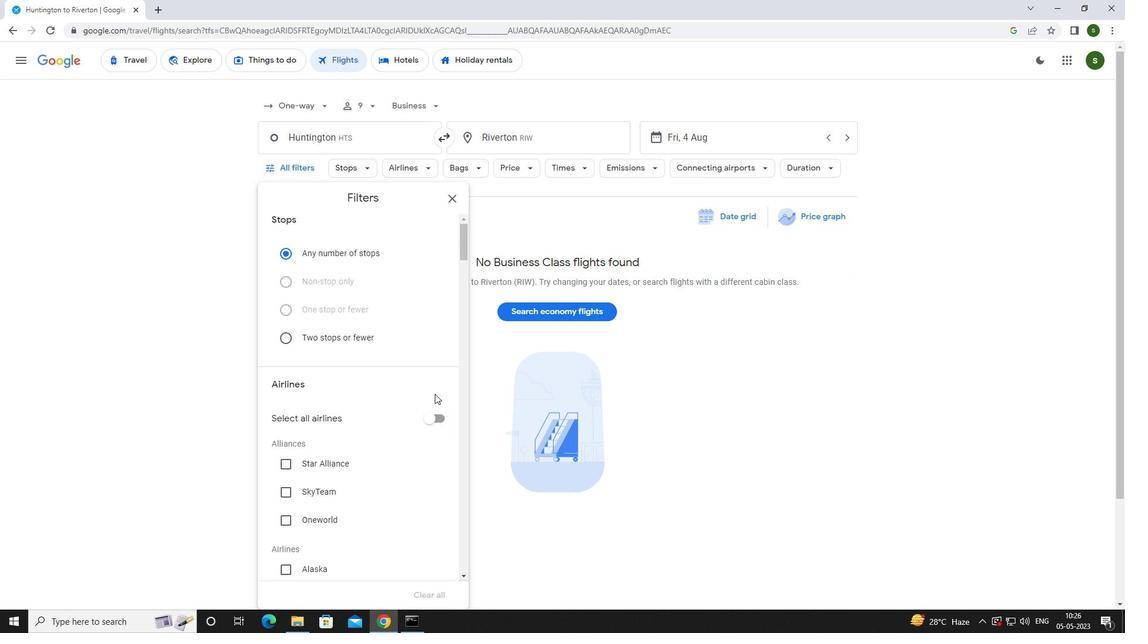 
Action: Mouse scrolled (435, 393) with delta (0, 0)
Screenshot: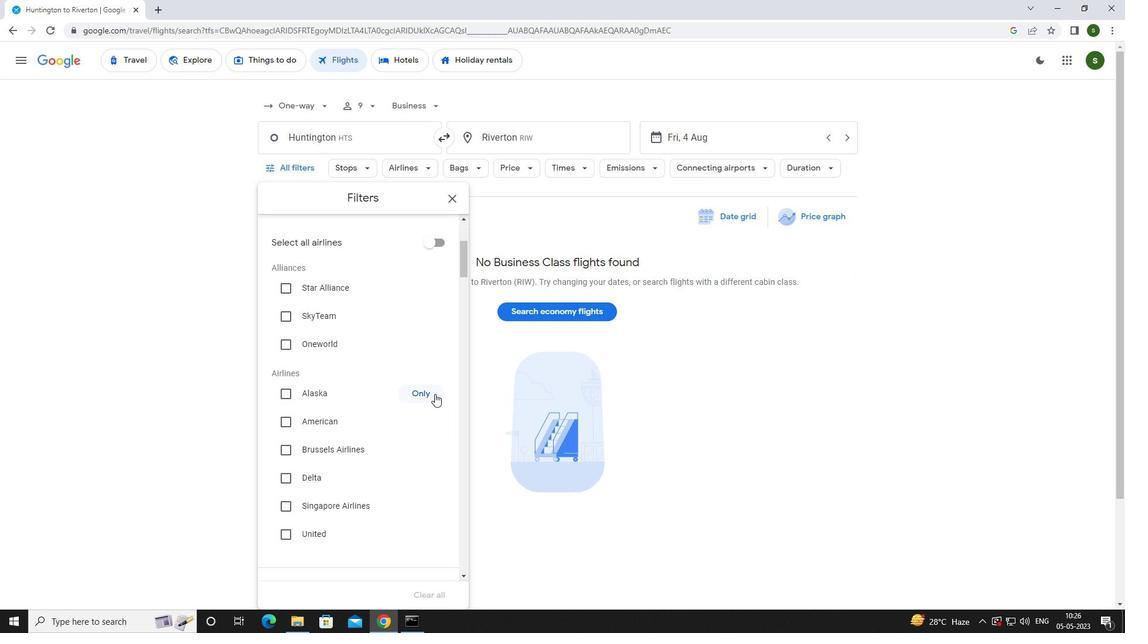 
Action: Mouse scrolled (435, 393) with delta (0, 0)
Screenshot: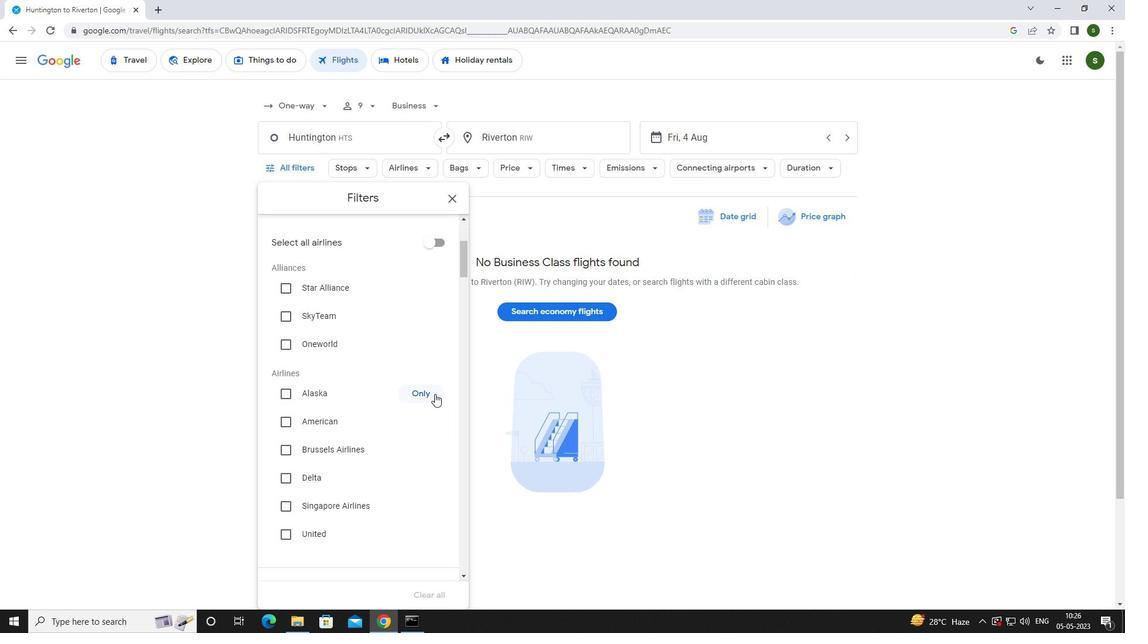 
Action: Mouse scrolled (435, 393) with delta (0, 0)
Screenshot: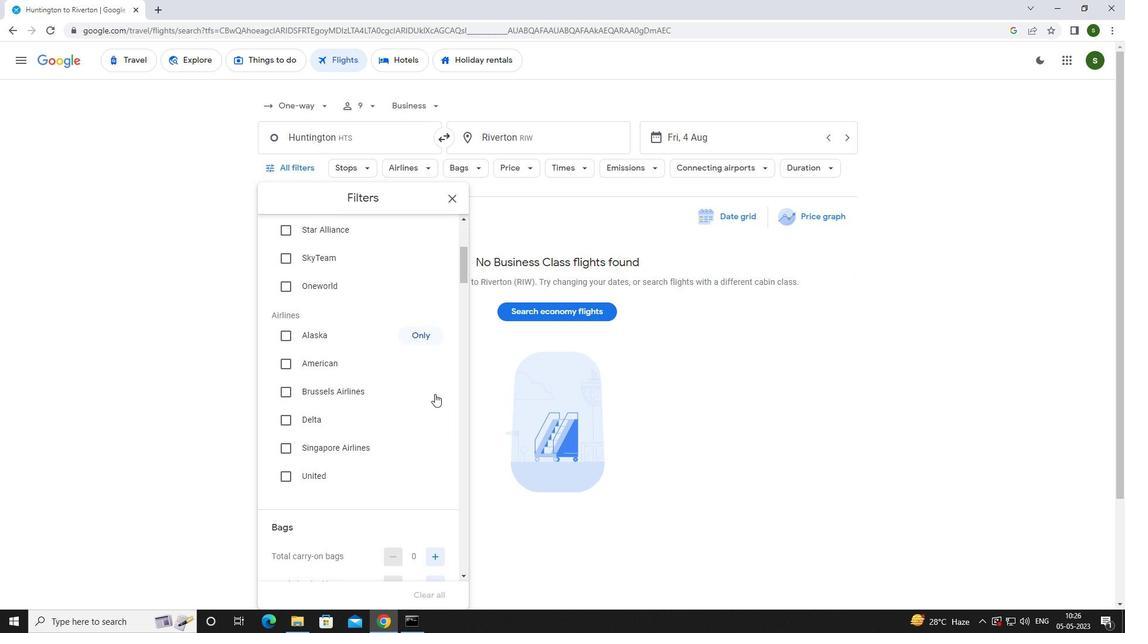 
Action: Mouse scrolled (435, 393) with delta (0, 0)
Screenshot: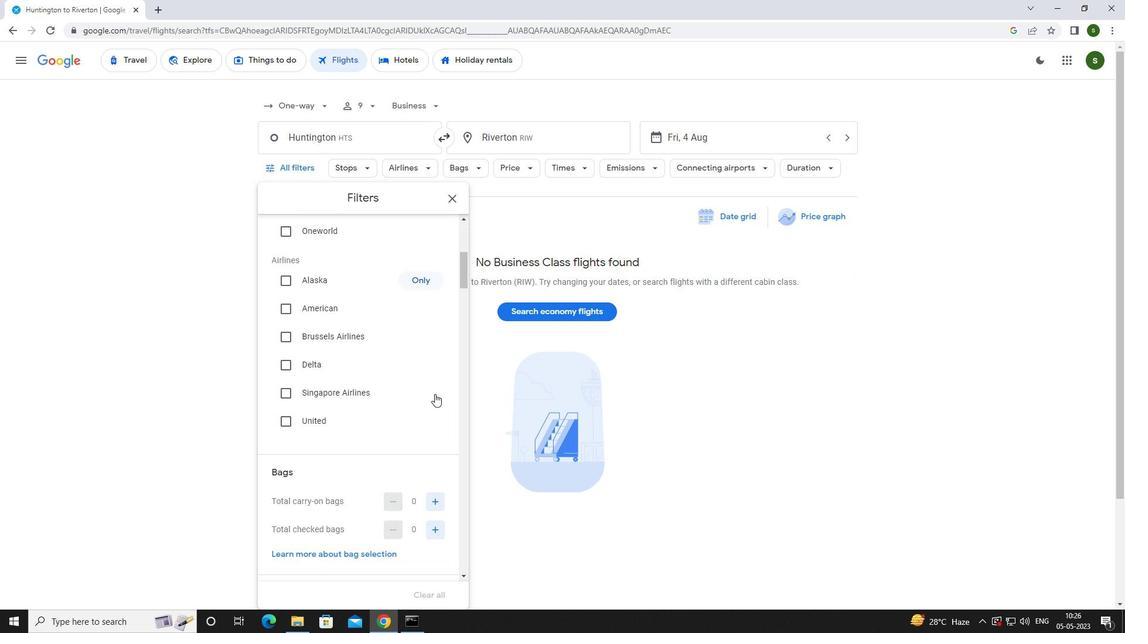
Action: Mouse moved to (429, 406)
Screenshot: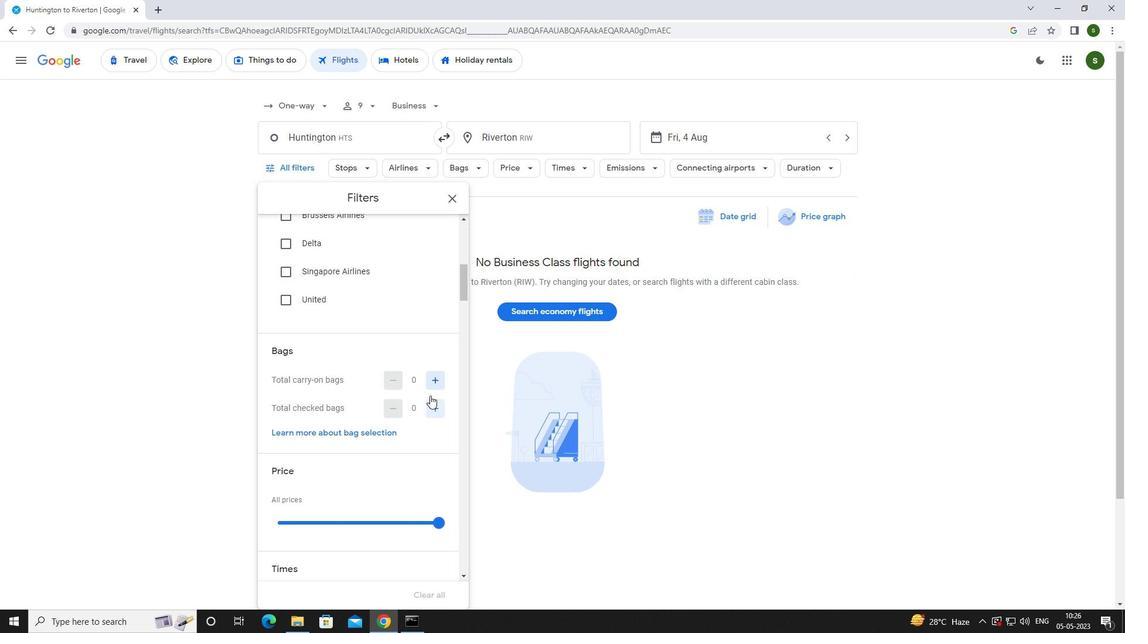 
Action: Mouse pressed left at (429, 406)
Screenshot: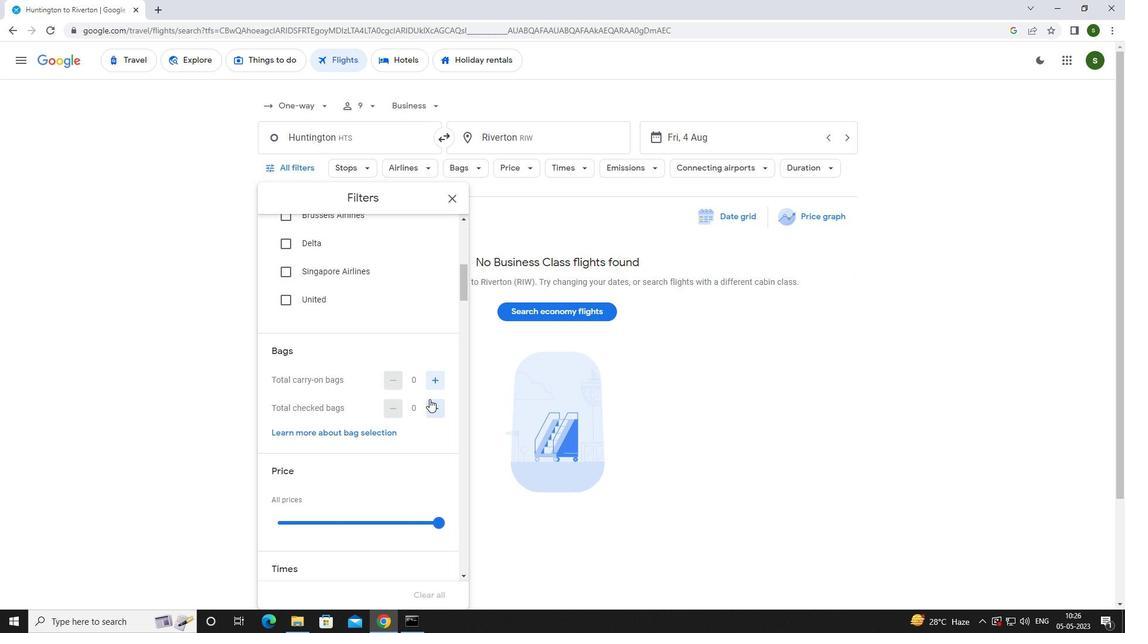 
Action: Mouse pressed left at (429, 406)
Screenshot: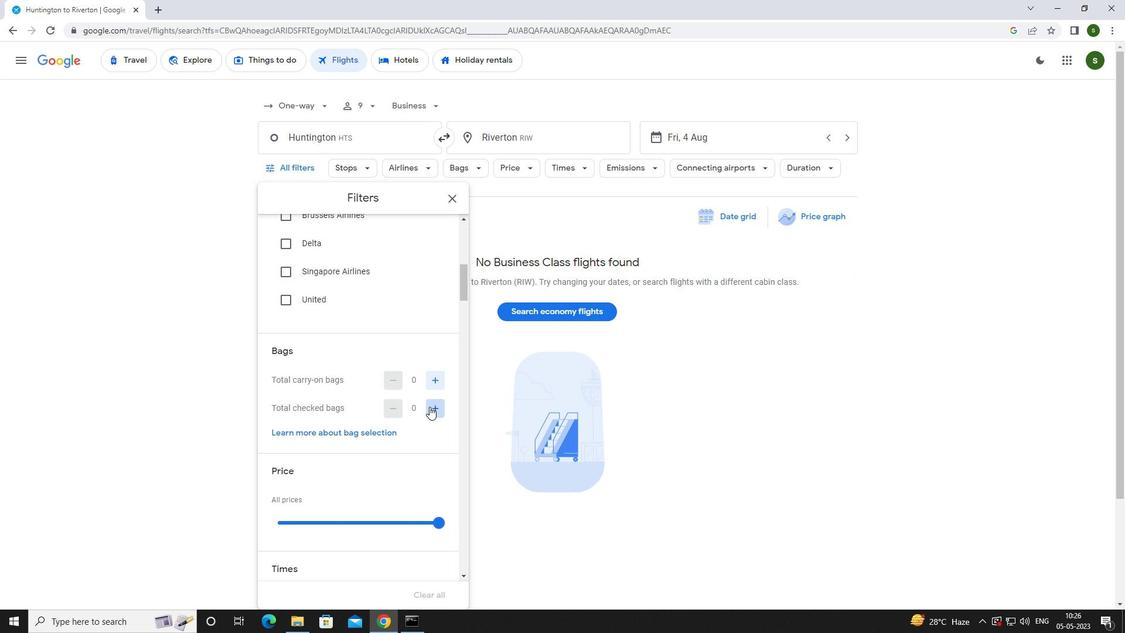 
Action: Mouse moved to (429, 425)
Screenshot: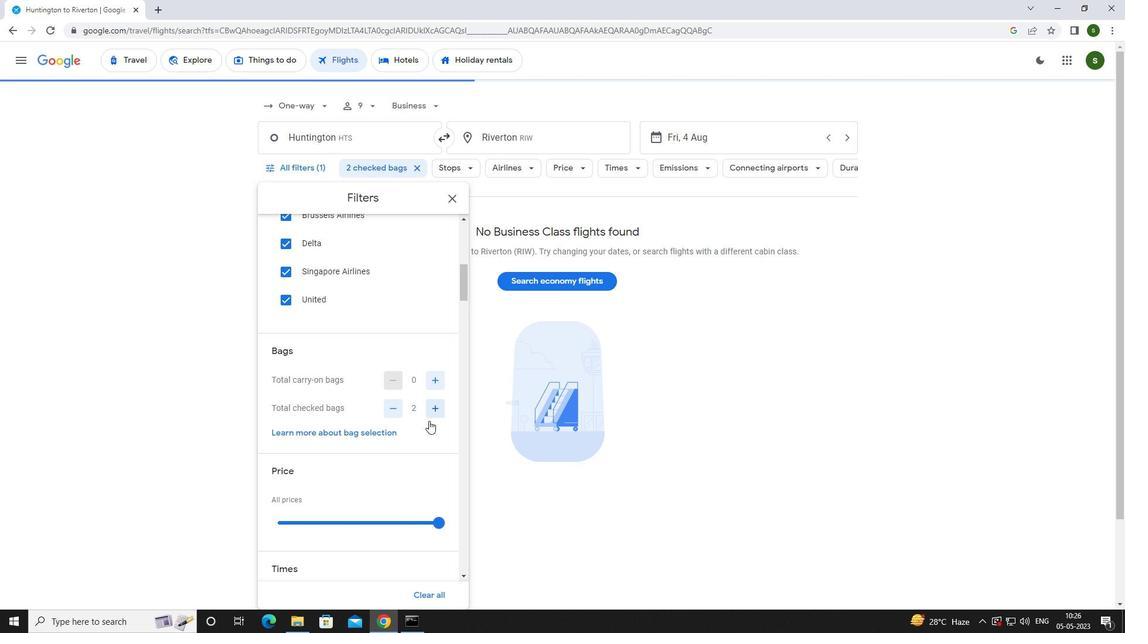 
Action: Mouse scrolled (429, 424) with delta (0, 0)
Screenshot: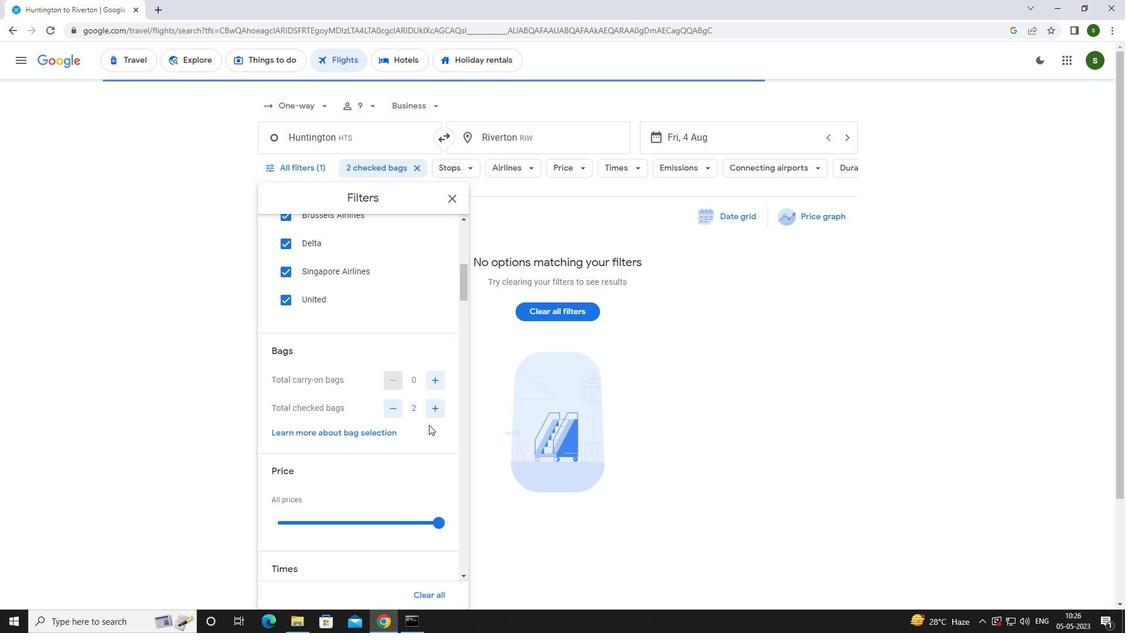 
Action: Mouse scrolled (429, 424) with delta (0, 0)
Screenshot: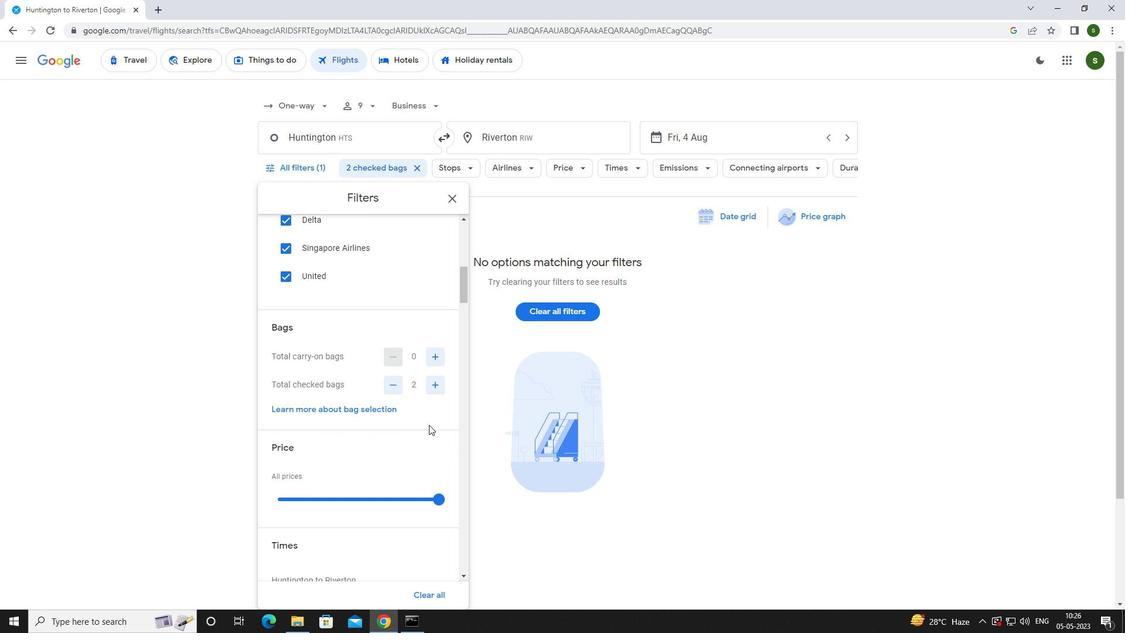 
Action: Mouse moved to (439, 405)
Screenshot: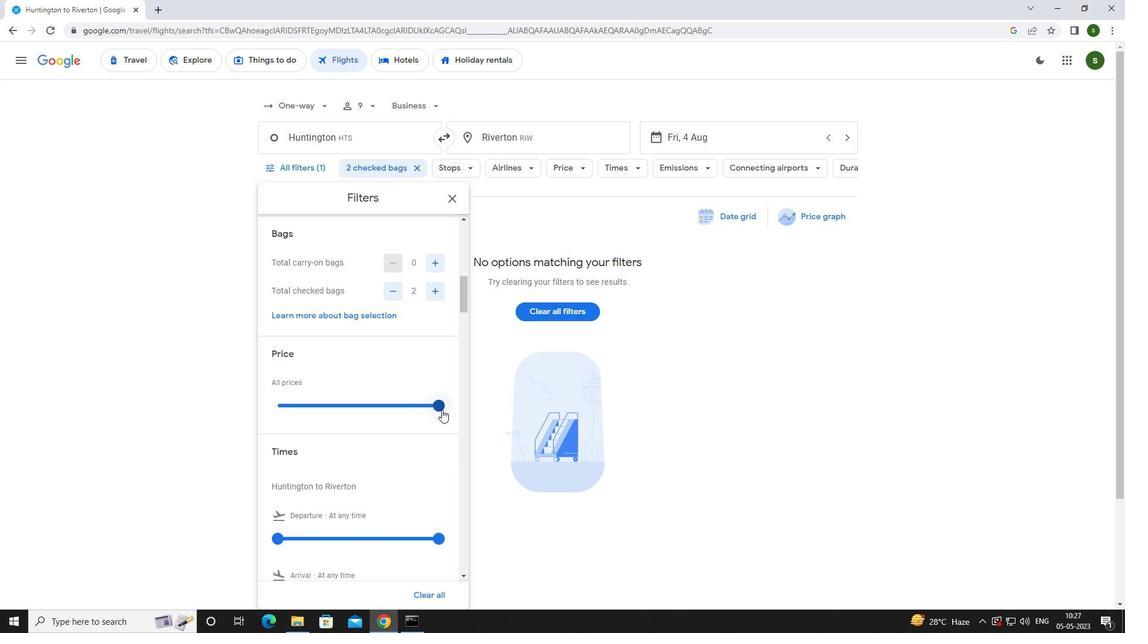 
Action: Mouse pressed left at (439, 405)
Screenshot: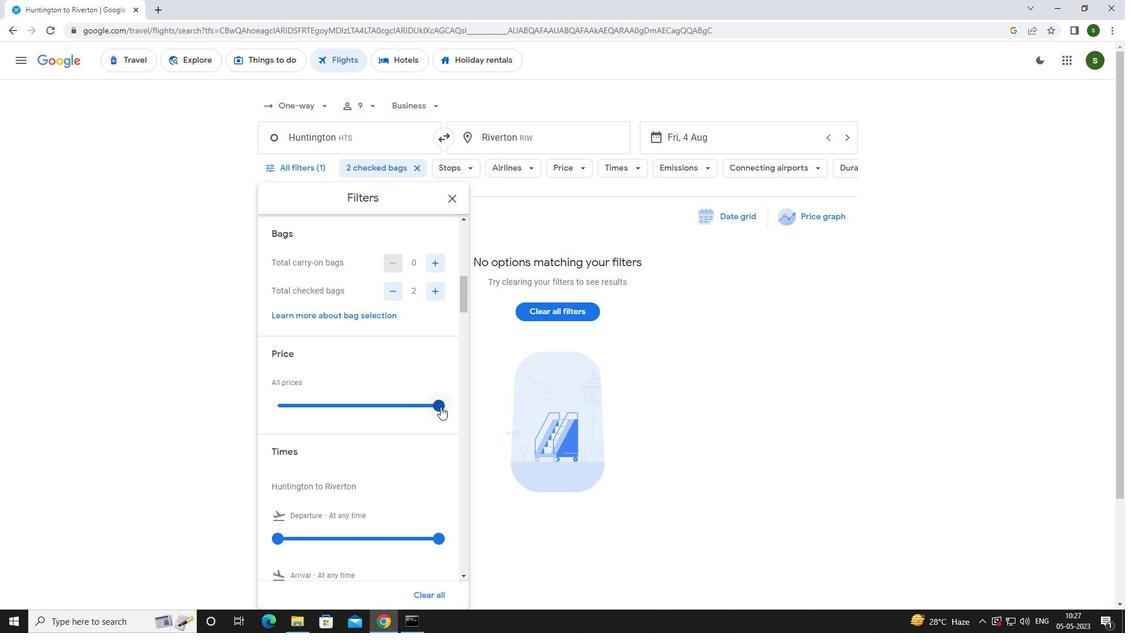 
Action: Mouse scrolled (439, 405) with delta (0, 0)
Screenshot: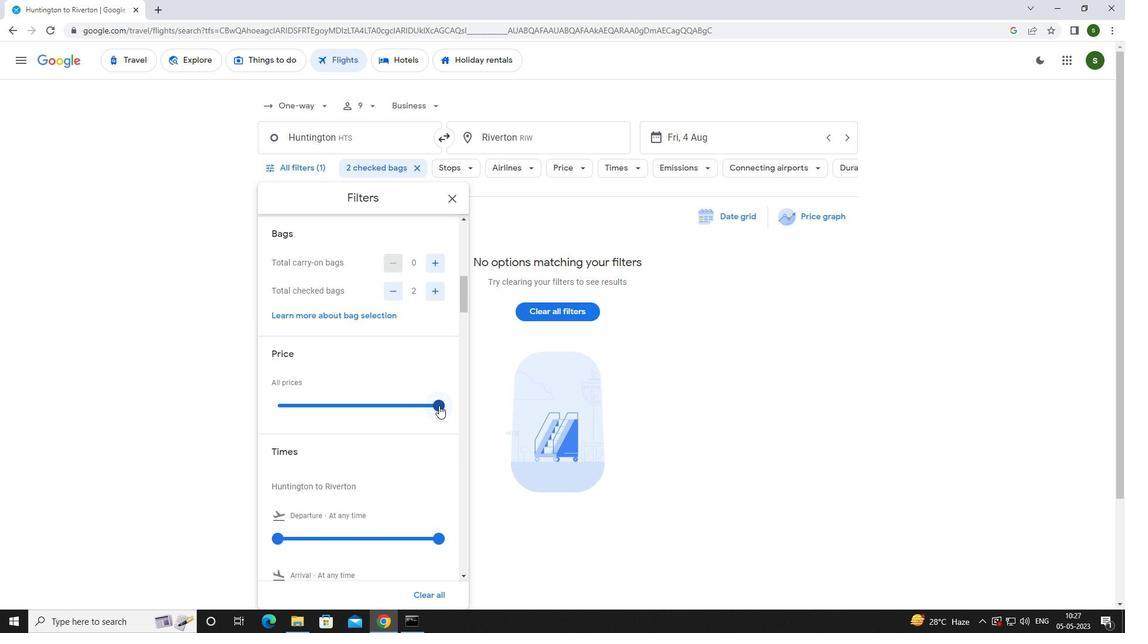 
Action: Mouse moved to (280, 476)
Screenshot: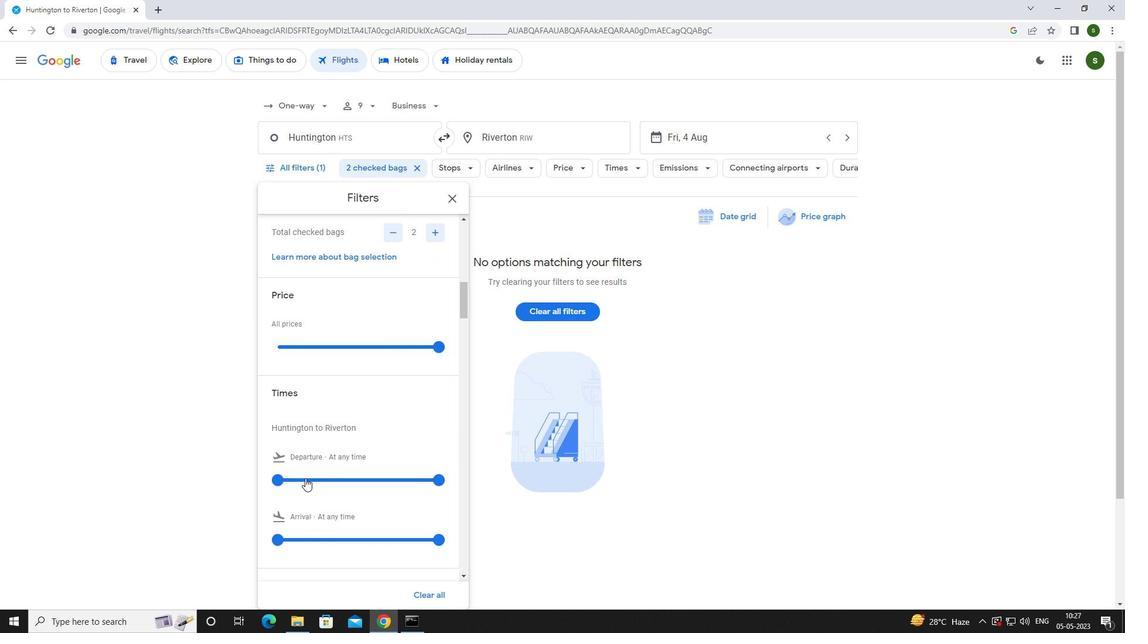 
Action: Mouse pressed left at (280, 476)
Screenshot: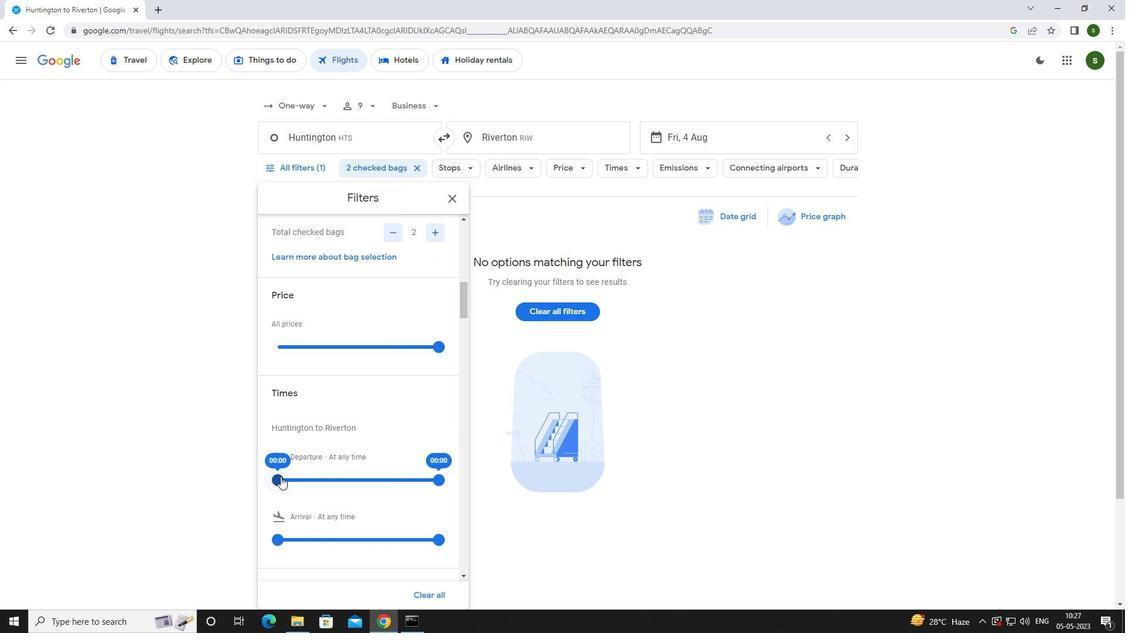 
Action: Mouse moved to (643, 493)
Screenshot: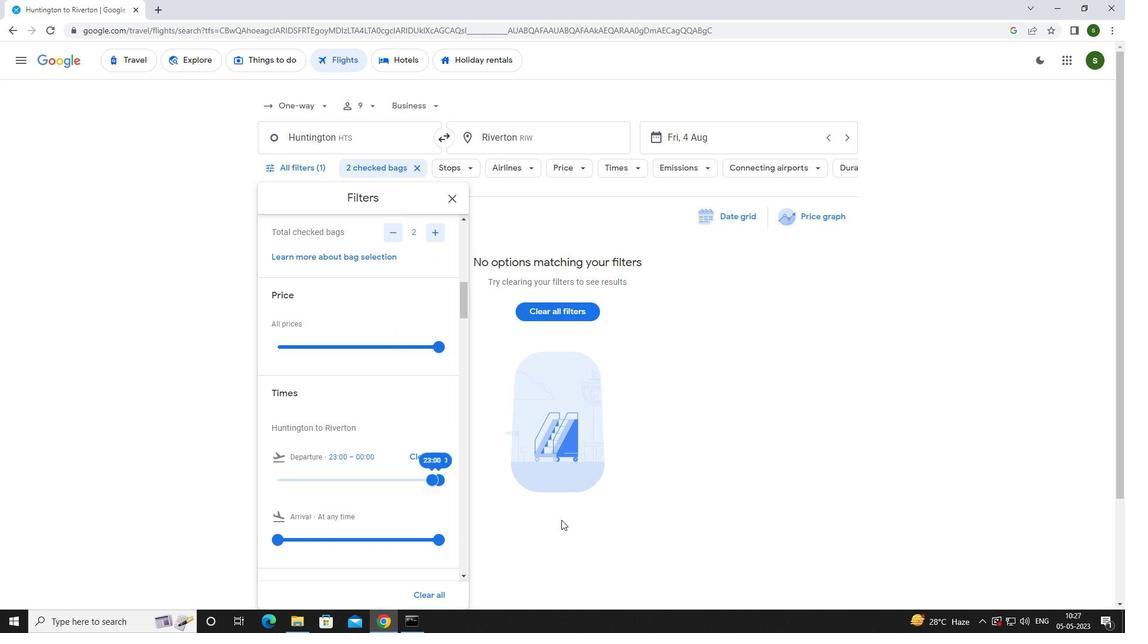 
Action: Mouse pressed left at (643, 493)
Screenshot: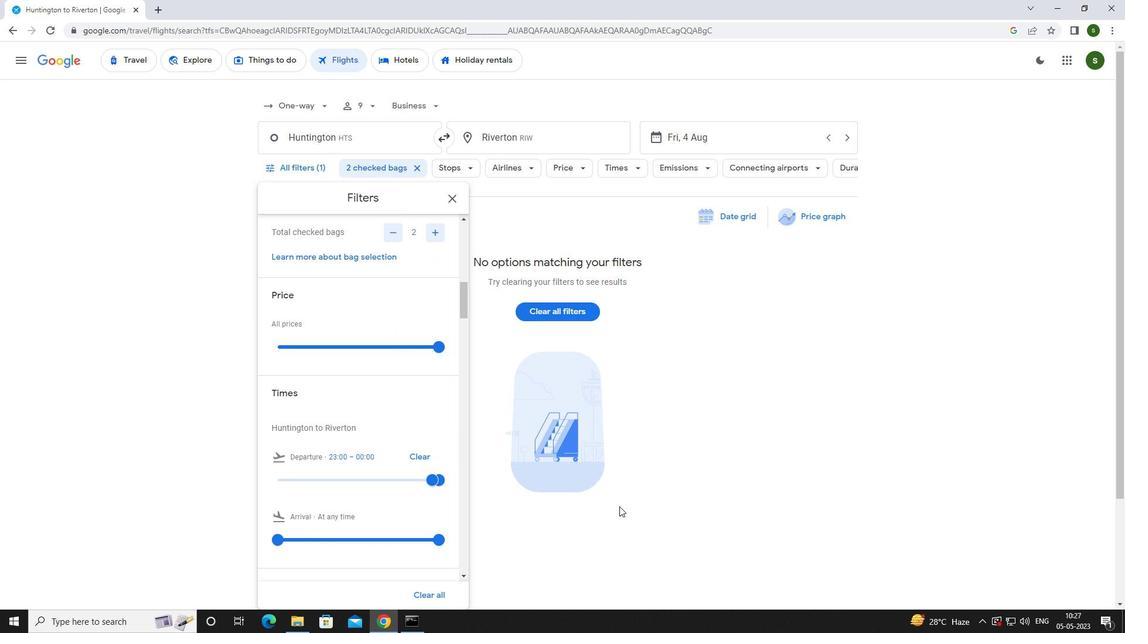
